 Task: Check the percentage active listings of carpet in the last 5 years.
Action: Mouse moved to (822, 188)
Screenshot: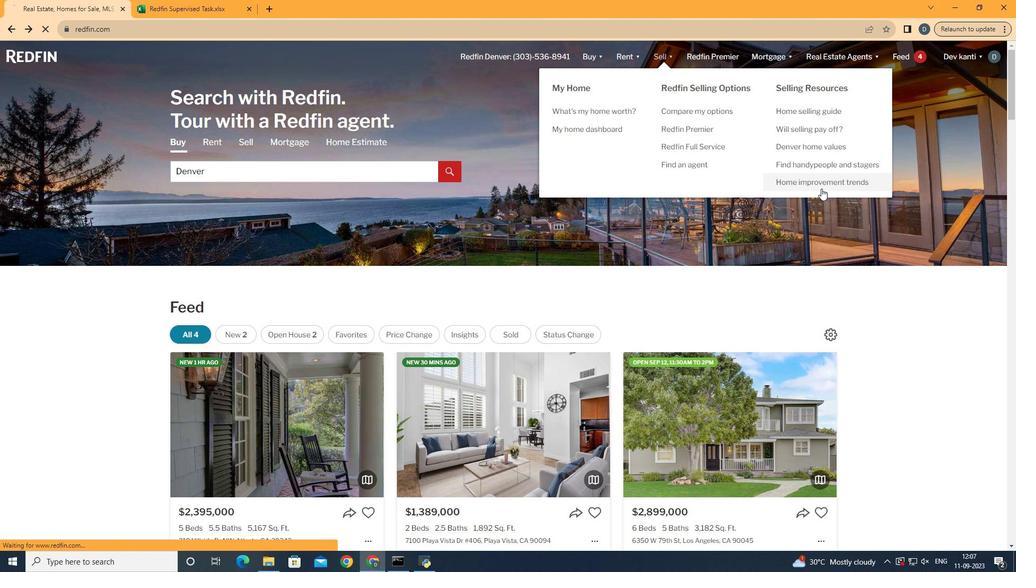 
Action: Mouse pressed left at (822, 188)
Screenshot: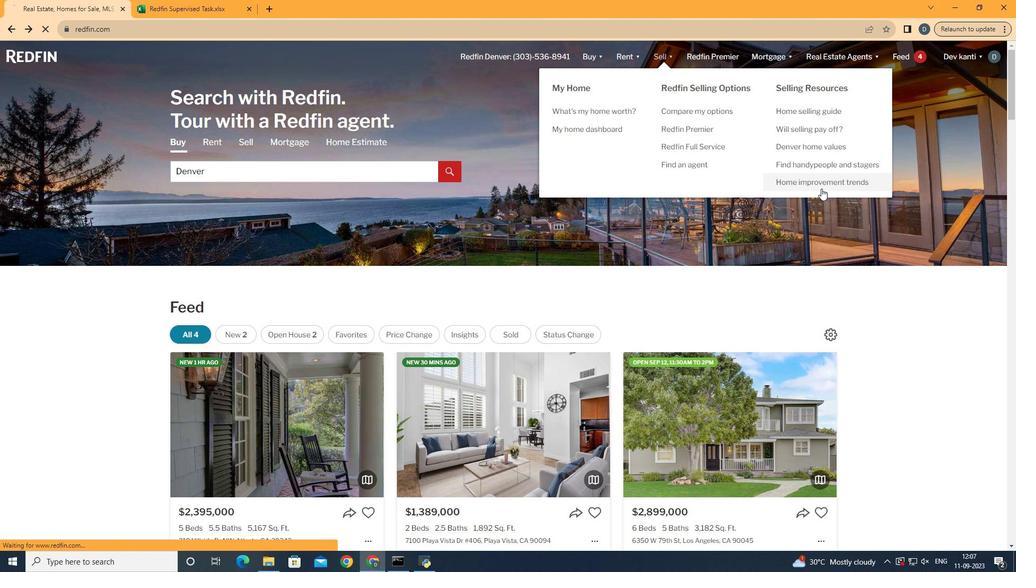 
Action: Mouse moved to (253, 204)
Screenshot: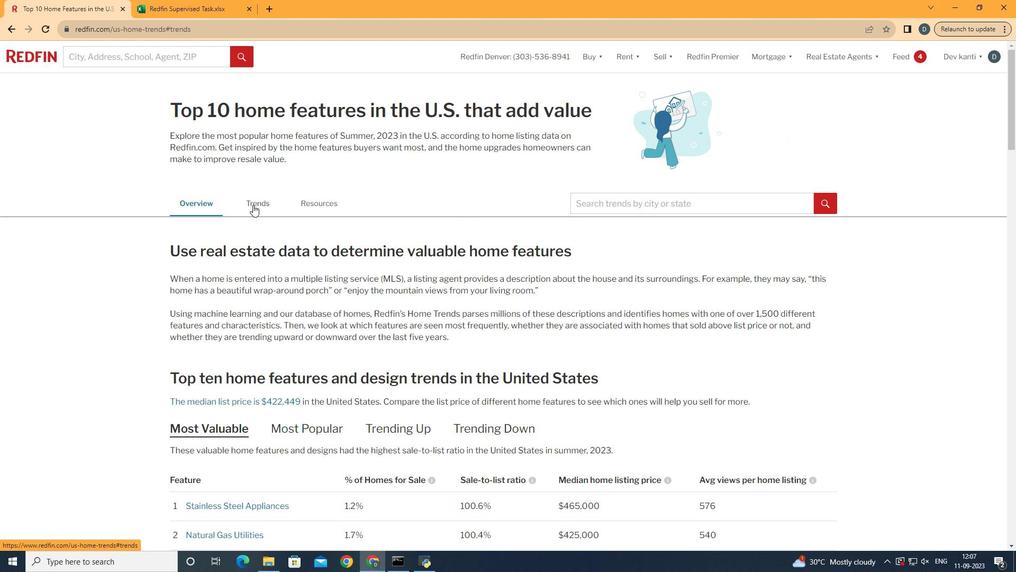 
Action: Mouse pressed left at (253, 204)
Screenshot: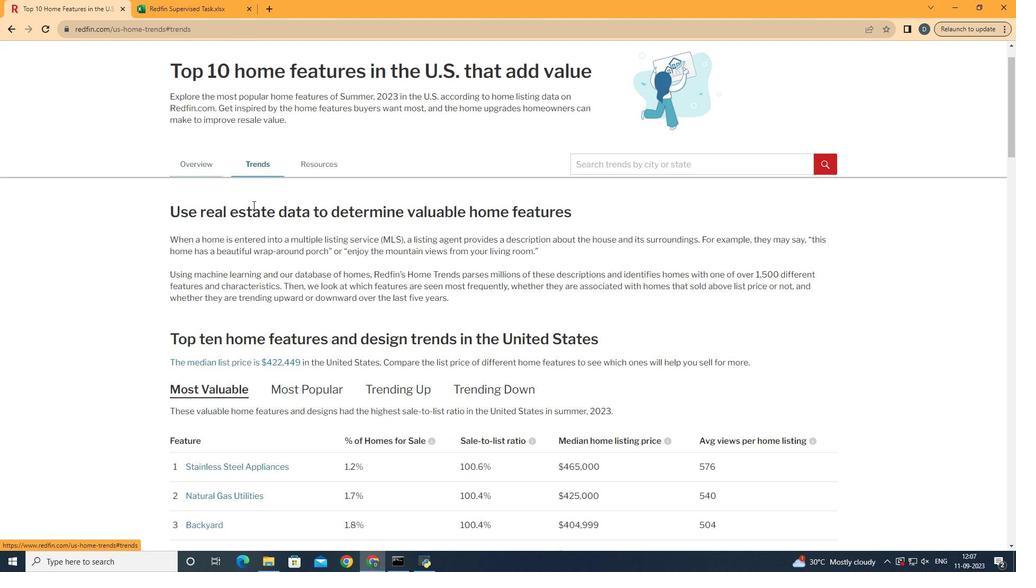 
Action: Mouse moved to (522, 308)
Screenshot: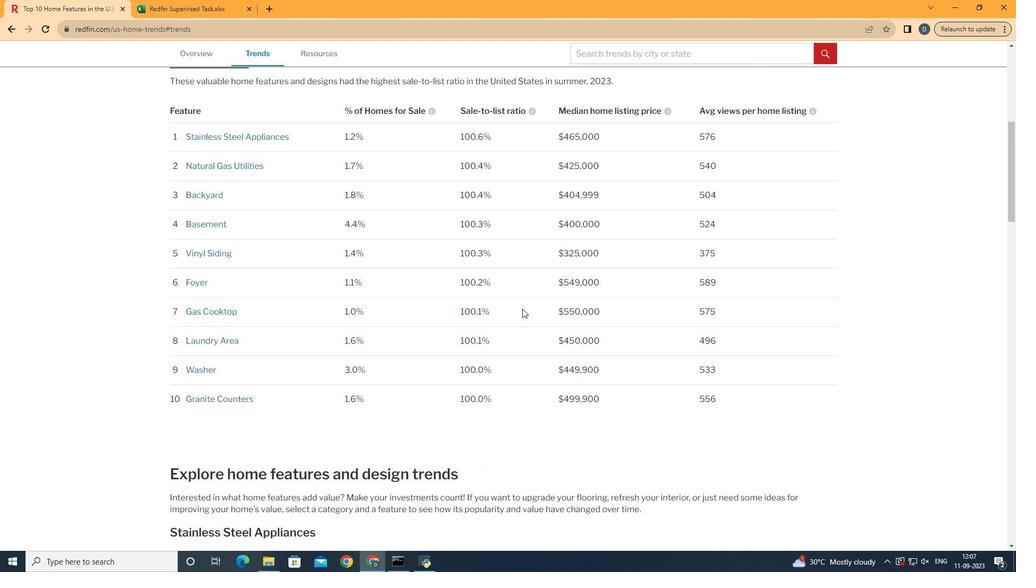 
Action: Mouse scrolled (522, 308) with delta (0, 0)
Screenshot: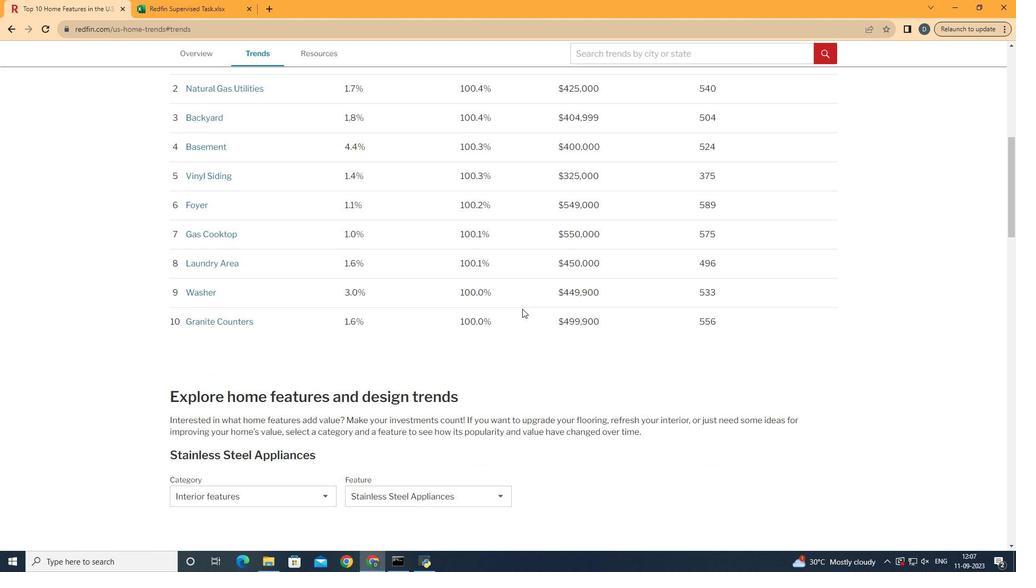
Action: Mouse scrolled (522, 308) with delta (0, 0)
Screenshot: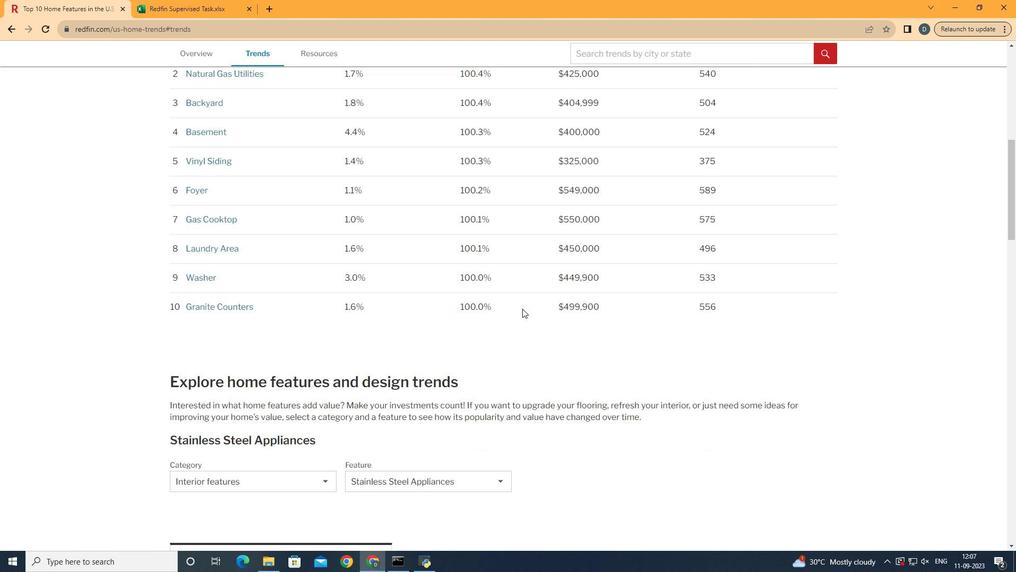 
Action: Mouse scrolled (522, 308) with delta (0, 0)
Screenshot: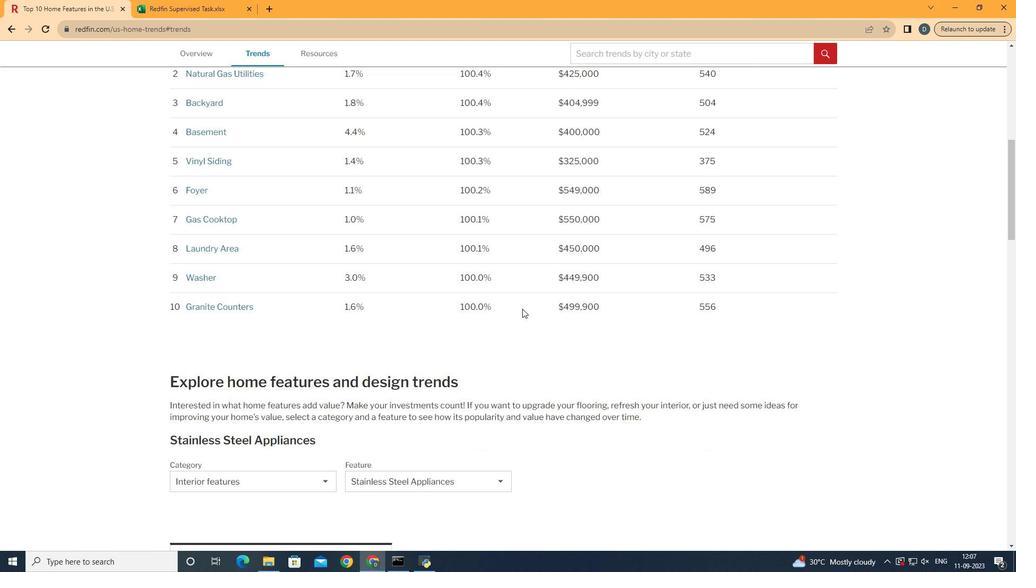
Action: Mouse scrolled (522, 308) with delta (0, 0)
Screenshot: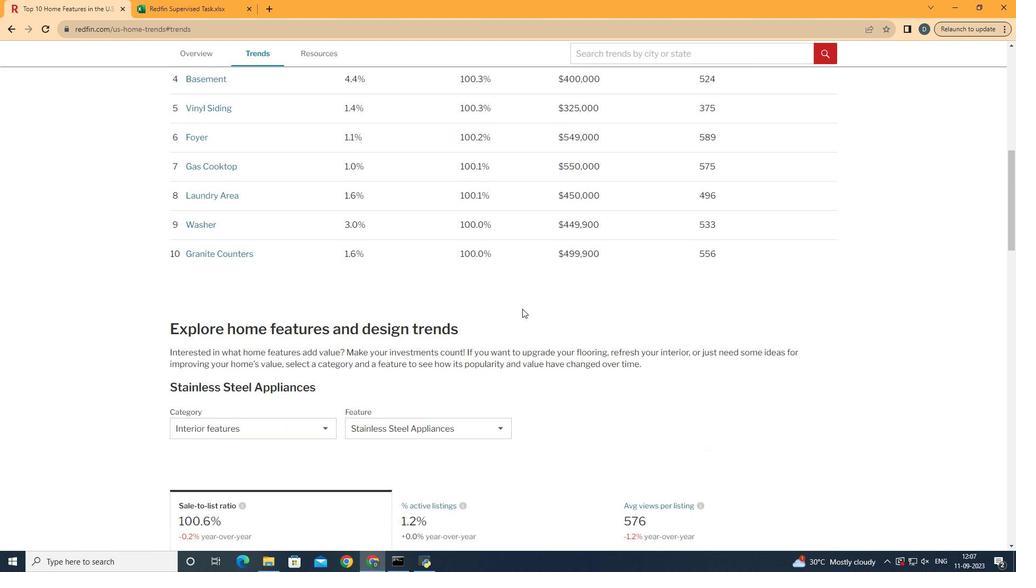 
Action: Mouse moved to (518, 319)
Screenshot: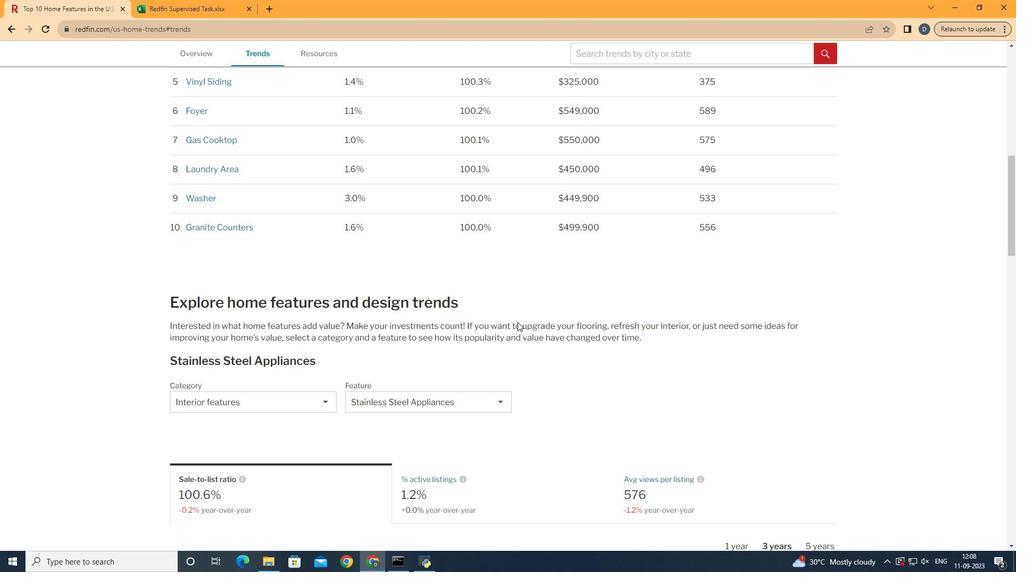 
Action: Mouse scrolled (518, 319) with delta (0, 0)
Screenshot: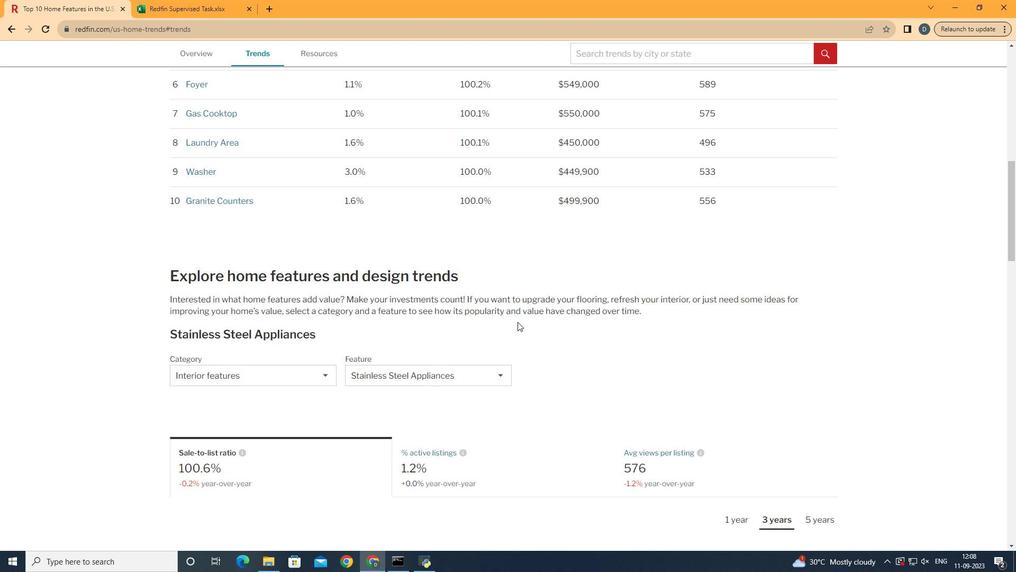 
Action: Mouse moved to (279, 373)
Screenshot: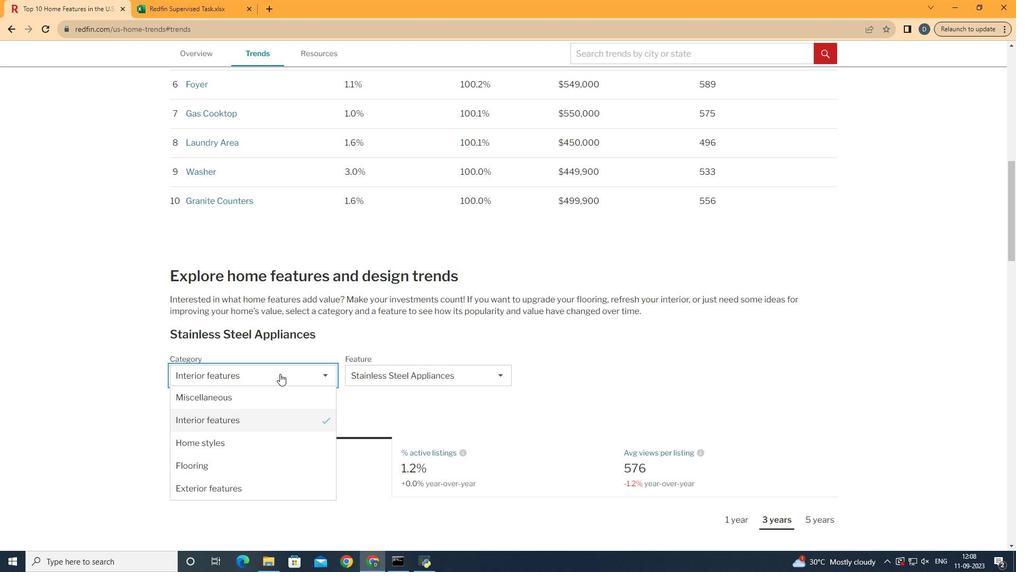 
Action: Mouse pressed left at (279, 373)
Screenshot: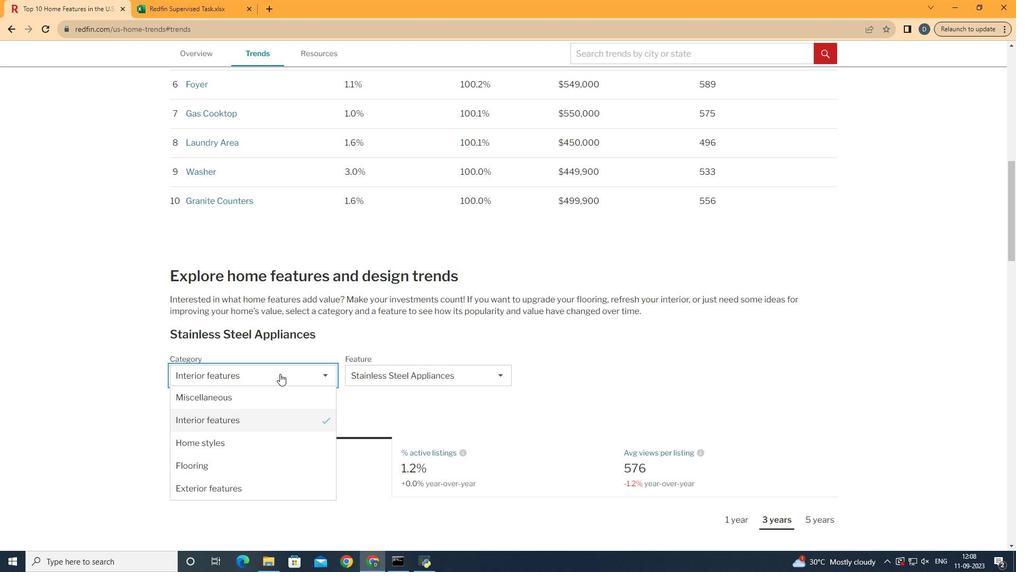 
Action: Mouse moved to (277, 428)
Screenshot: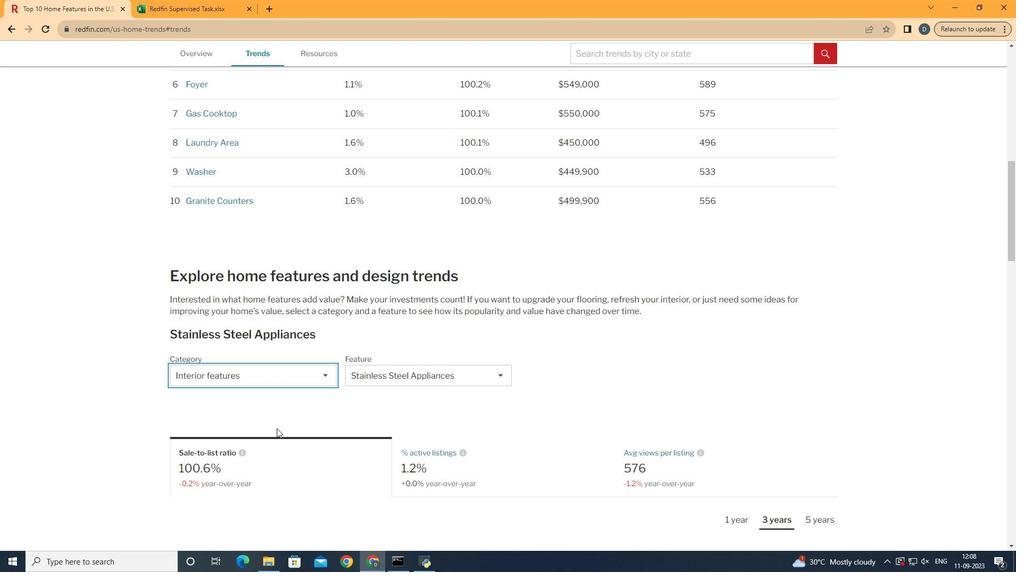 
Action: Mouse pressed left at (277, 428)
Screenshot: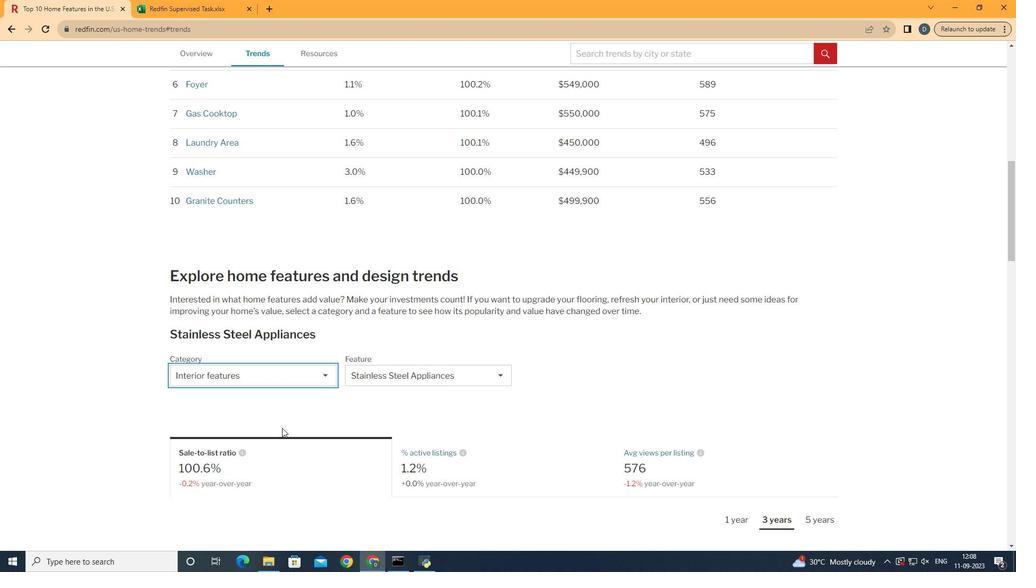 
Action: Mouse moved to (399, 389)
Screenshot: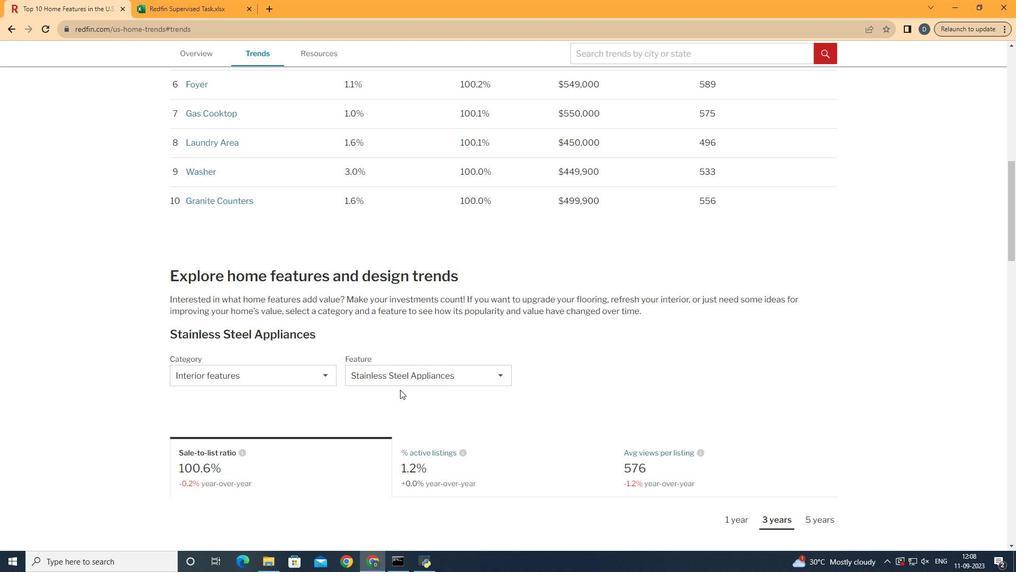 
Action: Mouse pressed left at (399, 389)
Screenshot: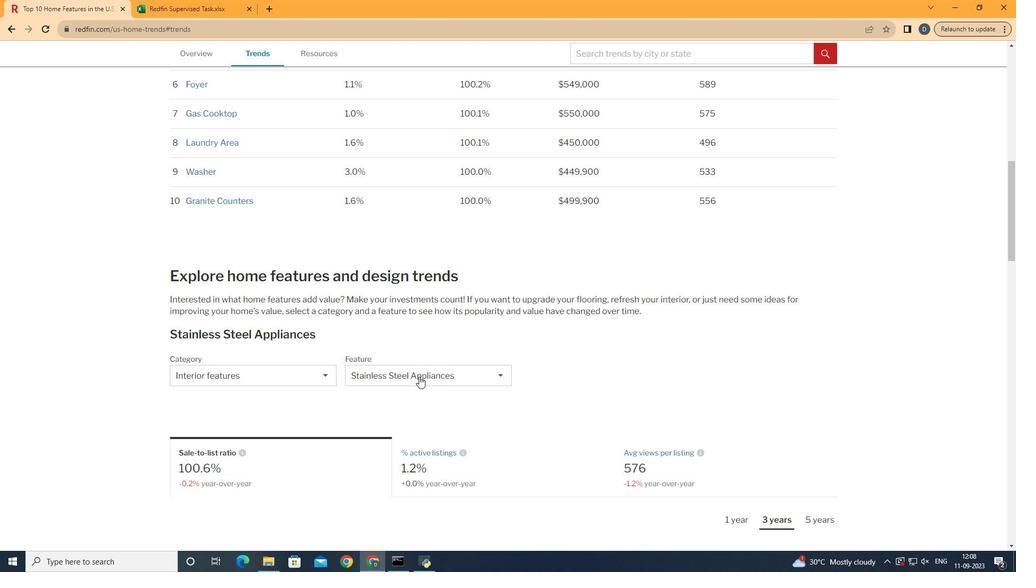 
Action: Mouse moved to (419, 376)
Screenshot: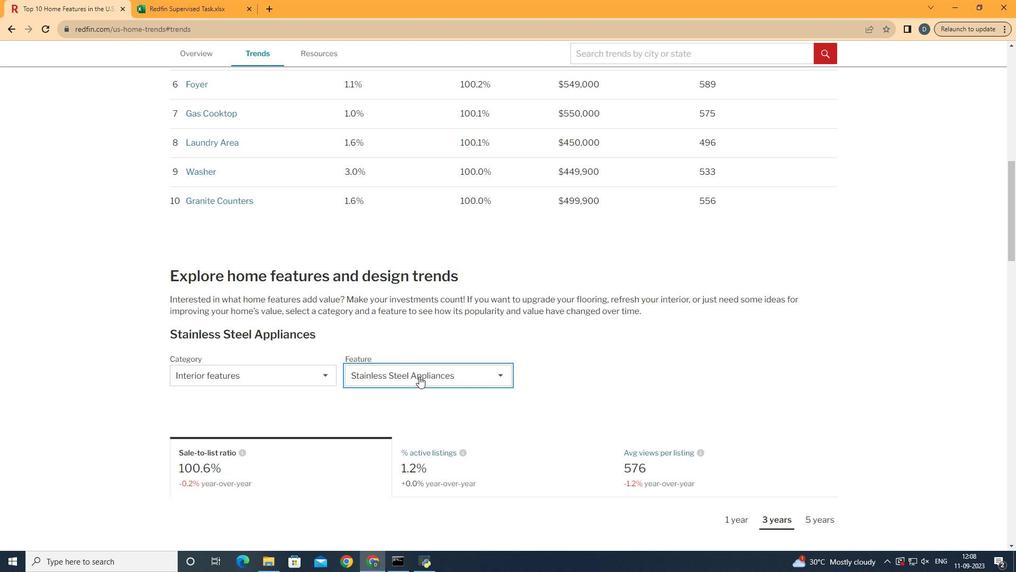 
Action: Mouse pressed left at (419, 376)
Screenshot: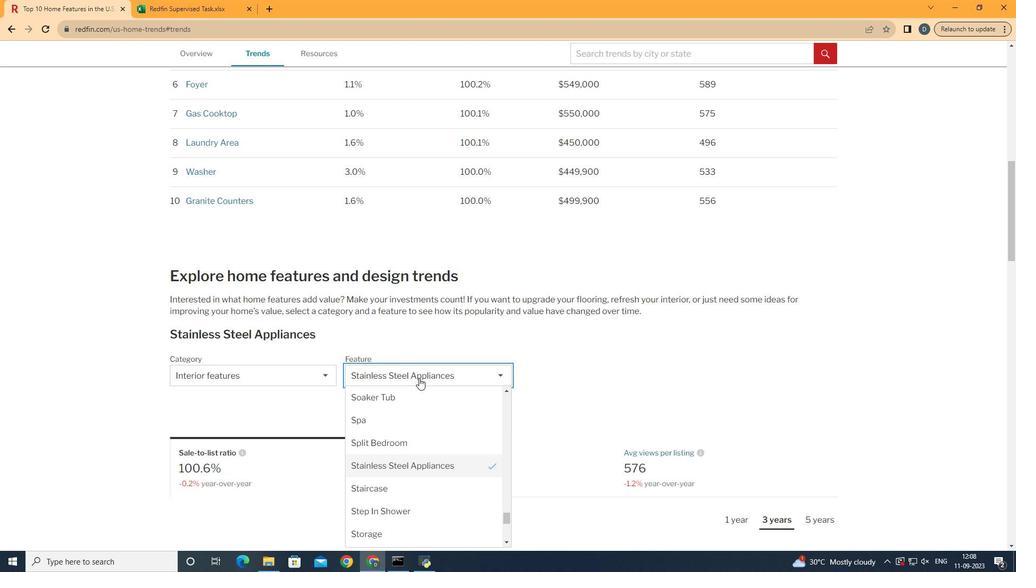 
Action: Mouse moved to (416, 432)
Screenshot: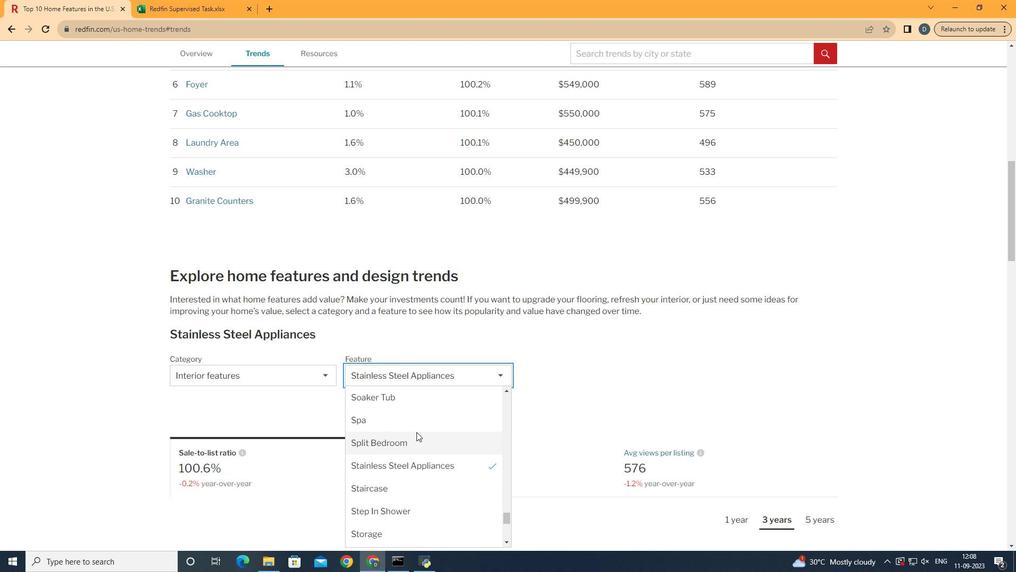 
Action: Mouse scrolled (416, 432) with delta (0, 0)
Screenshot: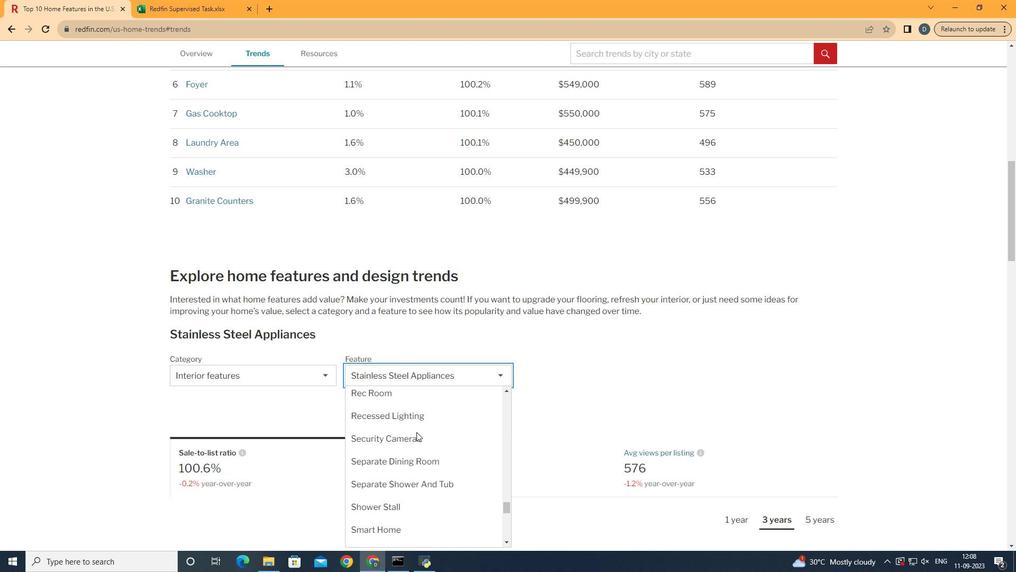 
Action: Mouse scrolled (416, 432) with delta (0, 0)
Screenshot: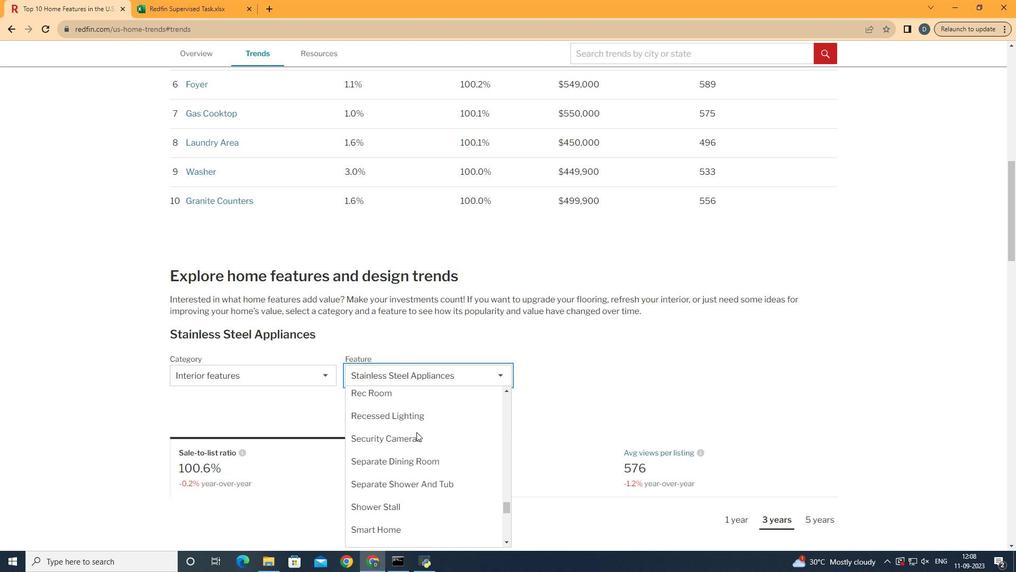
Action: Mouse scrolled (416, 432) with delta (0, 0)
Screenshot: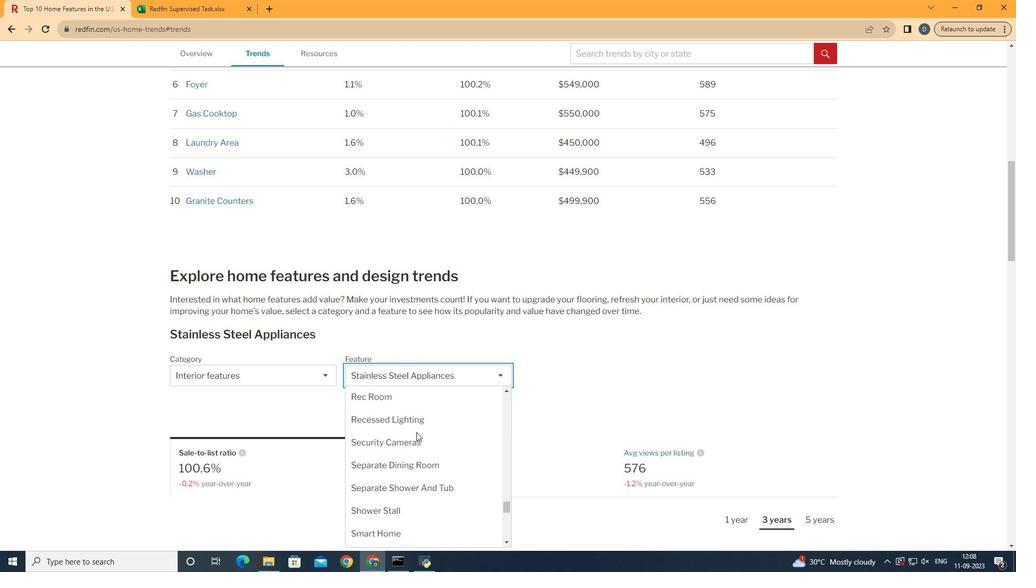 
Action: Mouse scrolled (416, 432) with delta (0, 0)
Screenshot: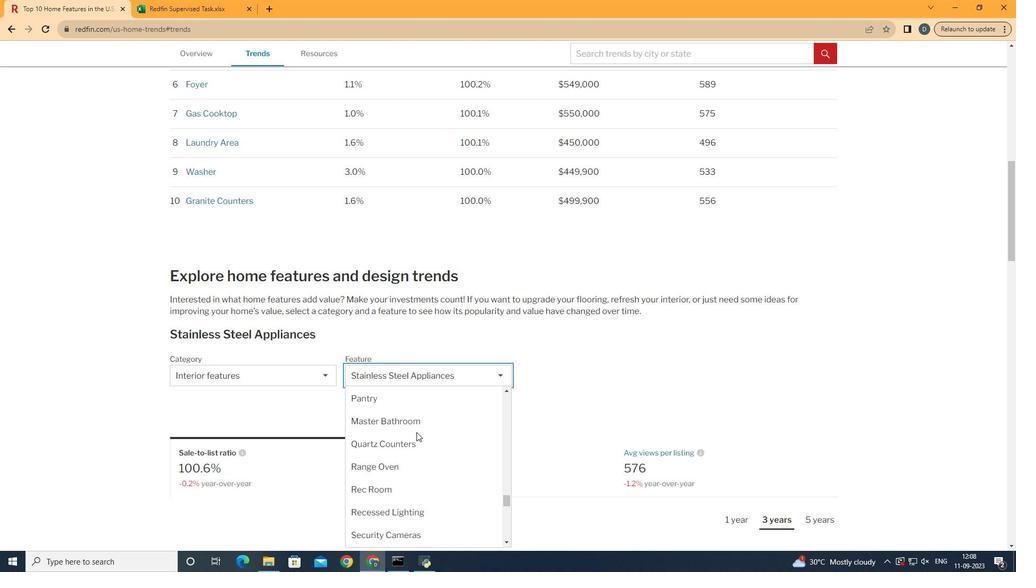 
Action: Mouse scrolled (416, 432) with delta (0, 0)
Screenshot: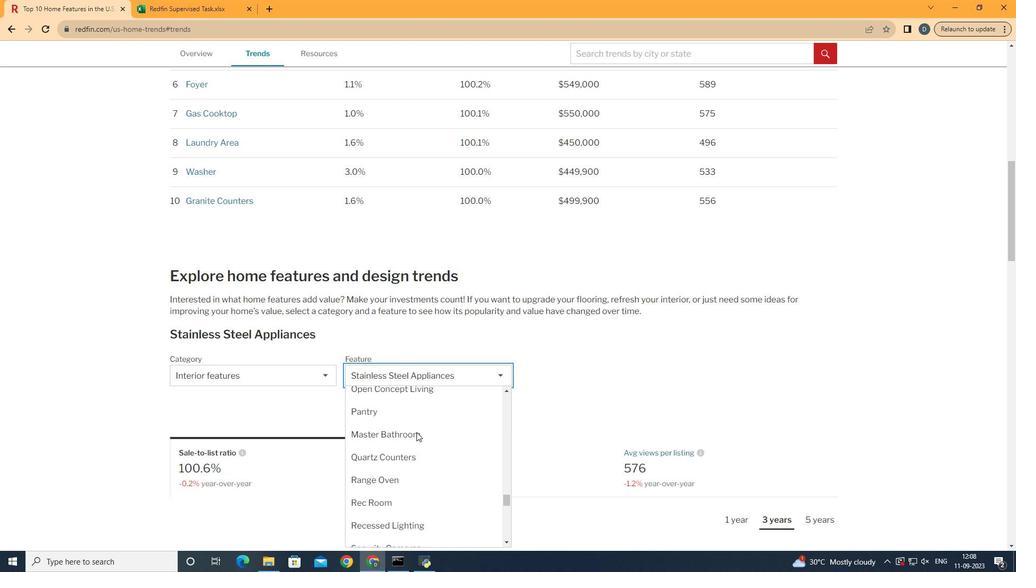 
Action: Mouse scrolled (416, 432) with delta (0, 0)
Screenshot: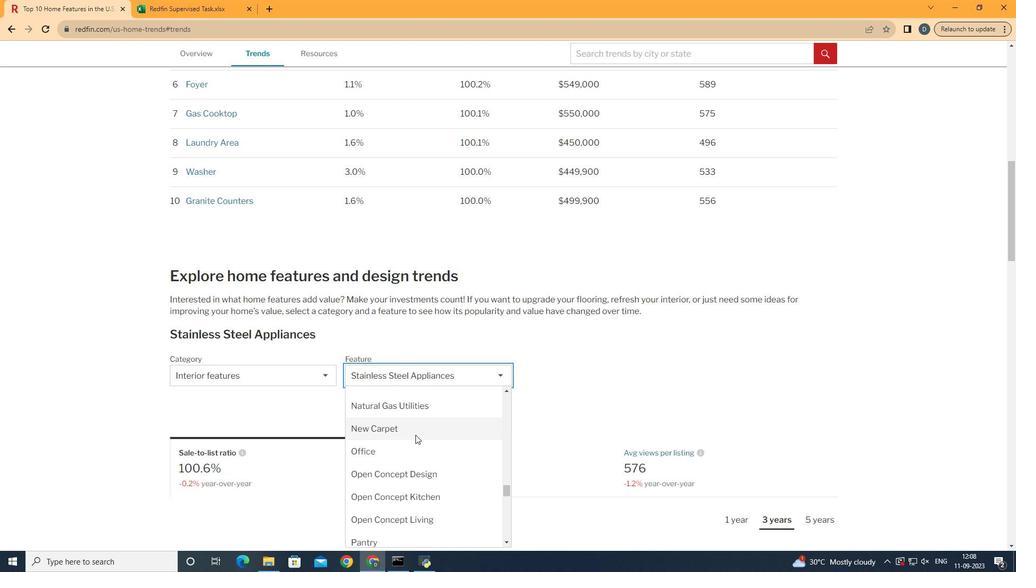 
Action: Mouse scrolled (416, 432) with delta (0, 0)
Screenshot: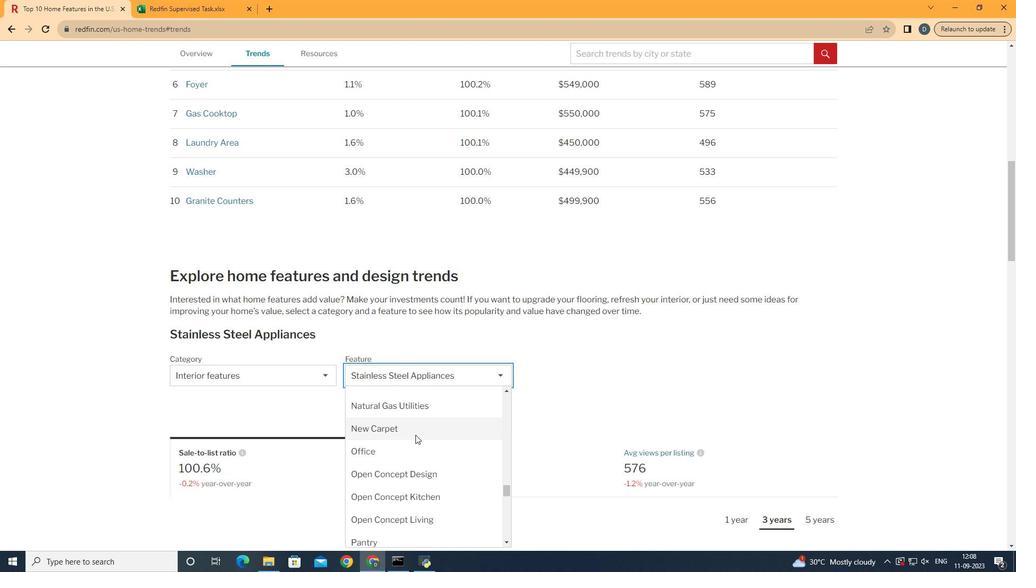 
Action: Mouse scrolled (416, 432) with delta (0, 0)
Screenshot: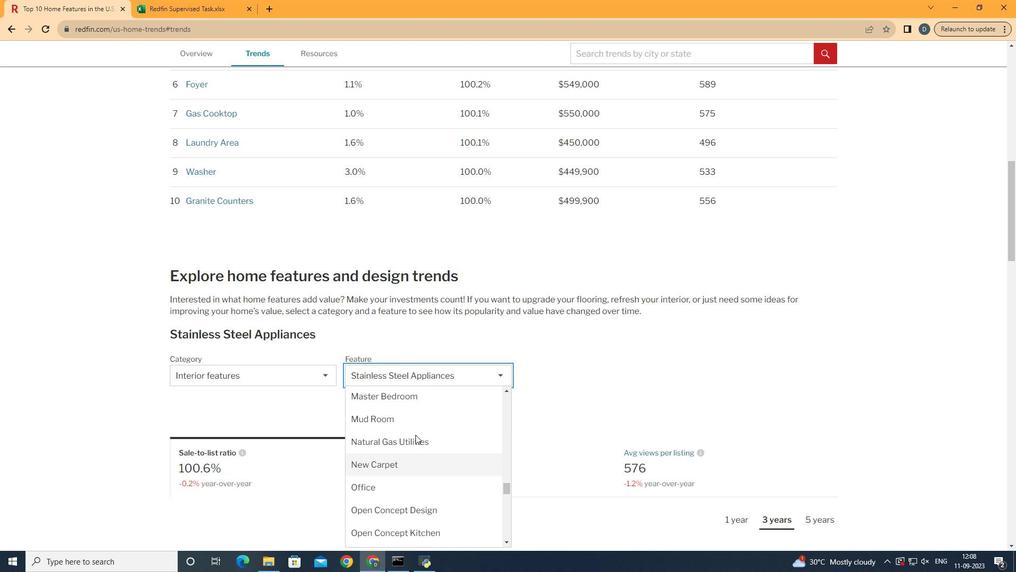 
Action: Mouse moved to (415, 434)
Screenshot: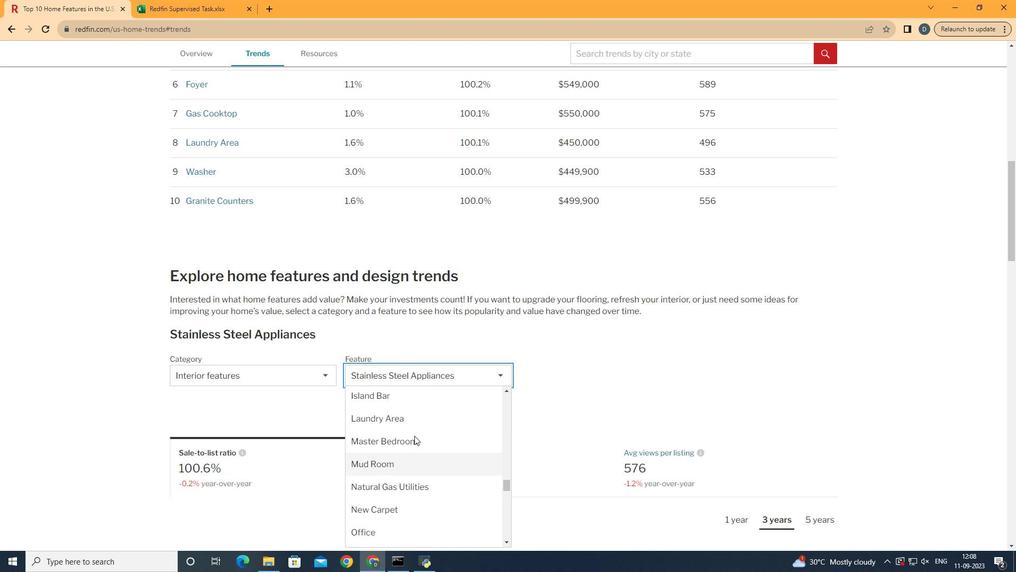 
Action: Mouse scrolled (415, 435) with delta (0, 0)
Screenshot: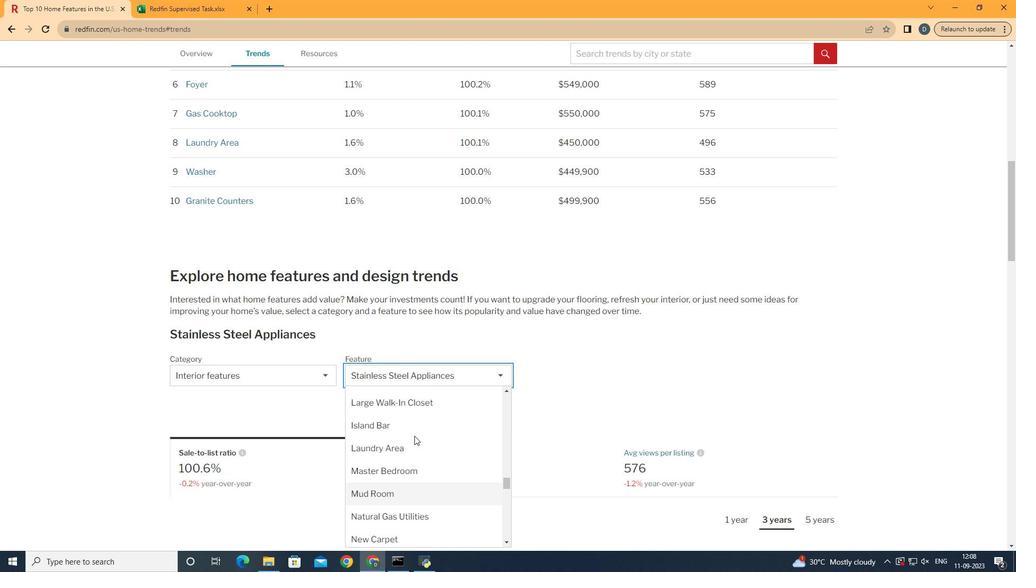 
Action: Mouse scrolled (415, 435) with delta (0, 0)
Screenshot: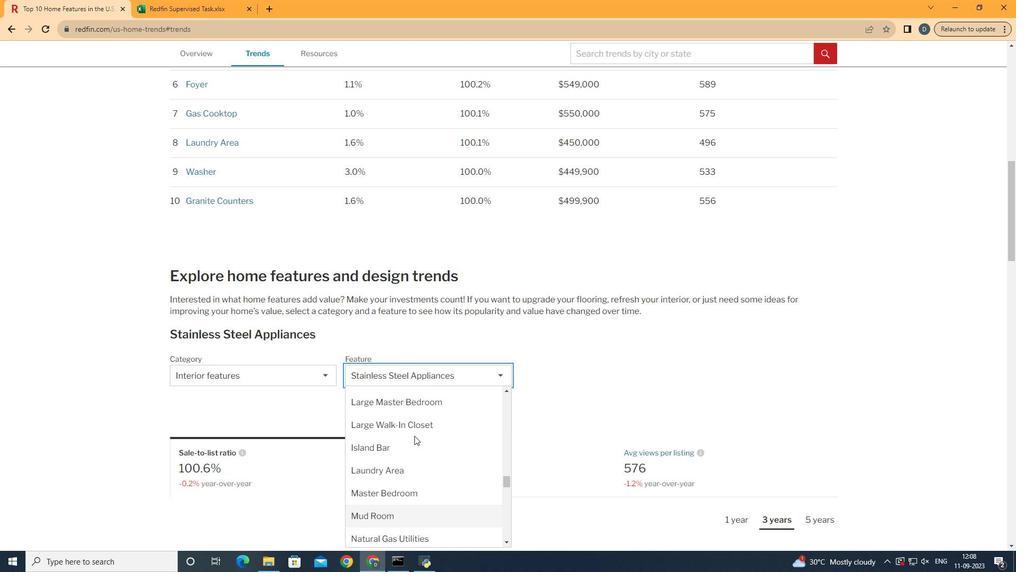 
Action: Mouse moved to (414, 435)
Screenshot: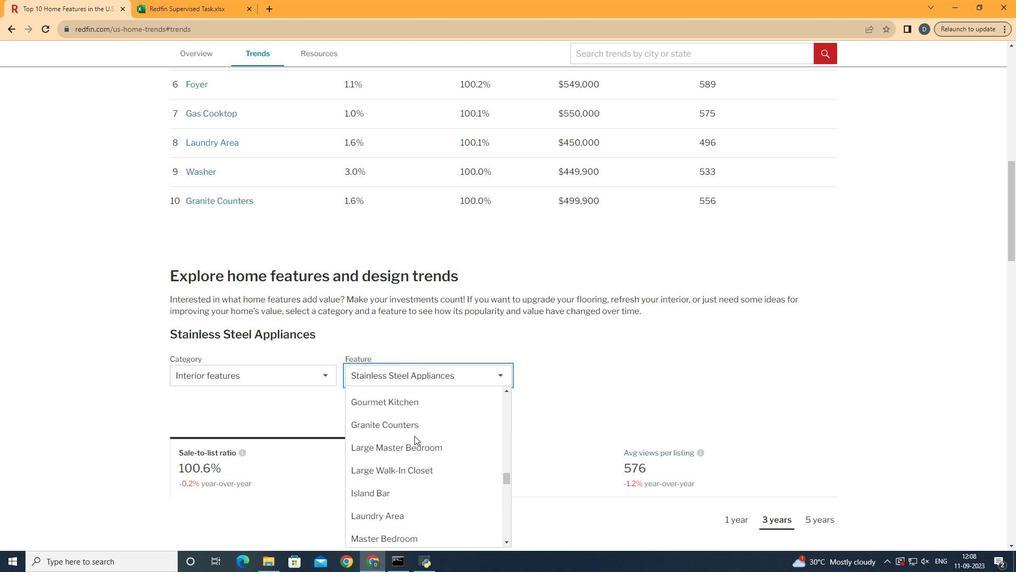 
Action: Mouse scrolled (414, 436) with delta (0, 0)
Screenshot: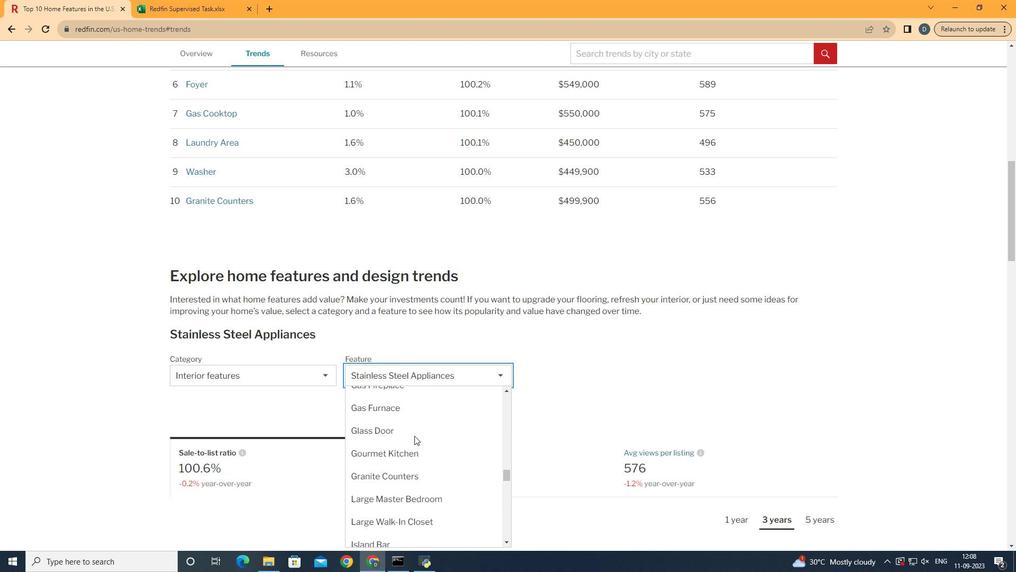 
Action: Mouse scrolled (414, 436) with delta (0, 0)
Screenshot: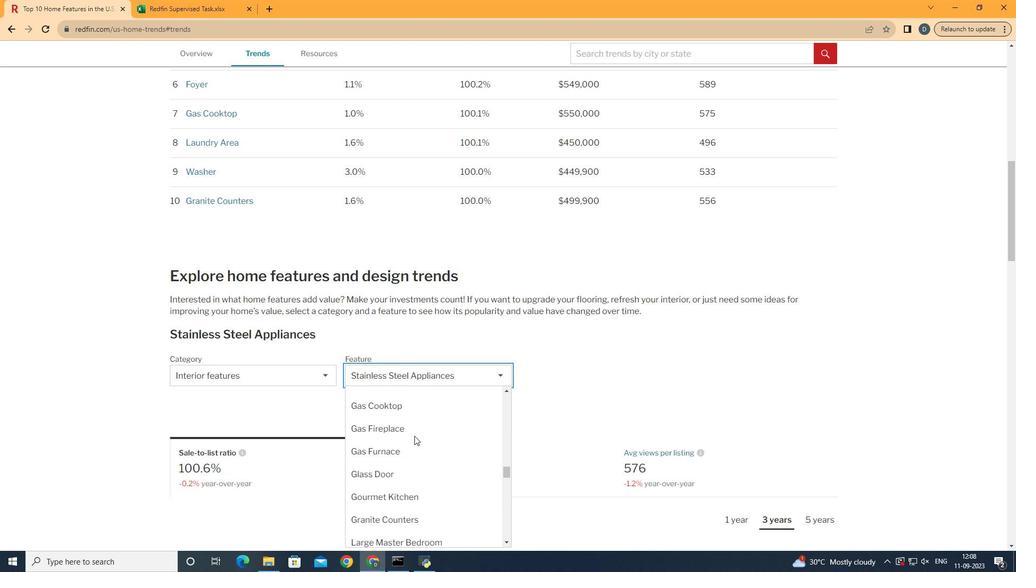
Action: Mouse scrolled (414, 436) with delta (0, 0)
Screenshot: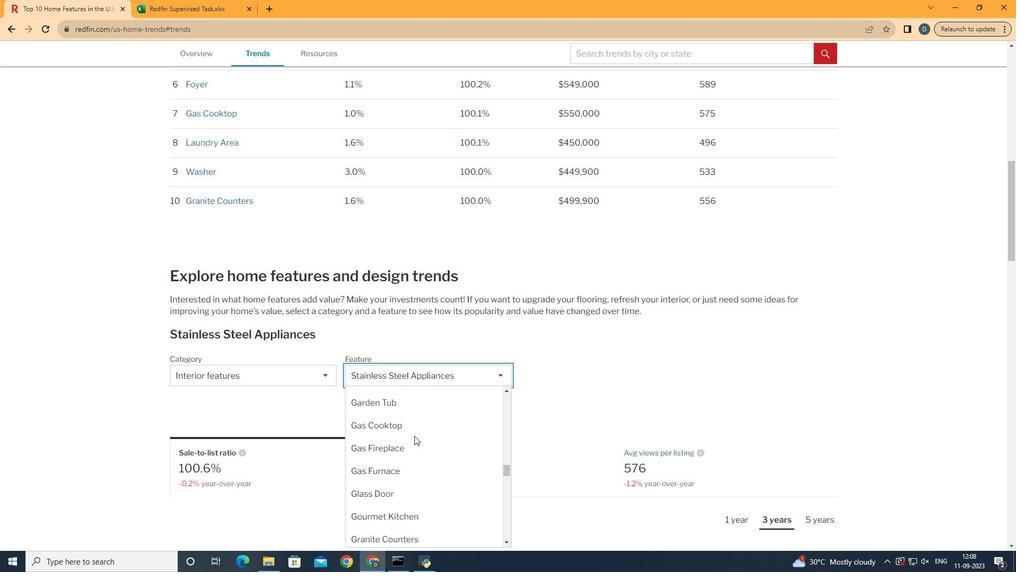 
Action: Mouse moved to (411, 442)
Screenshot: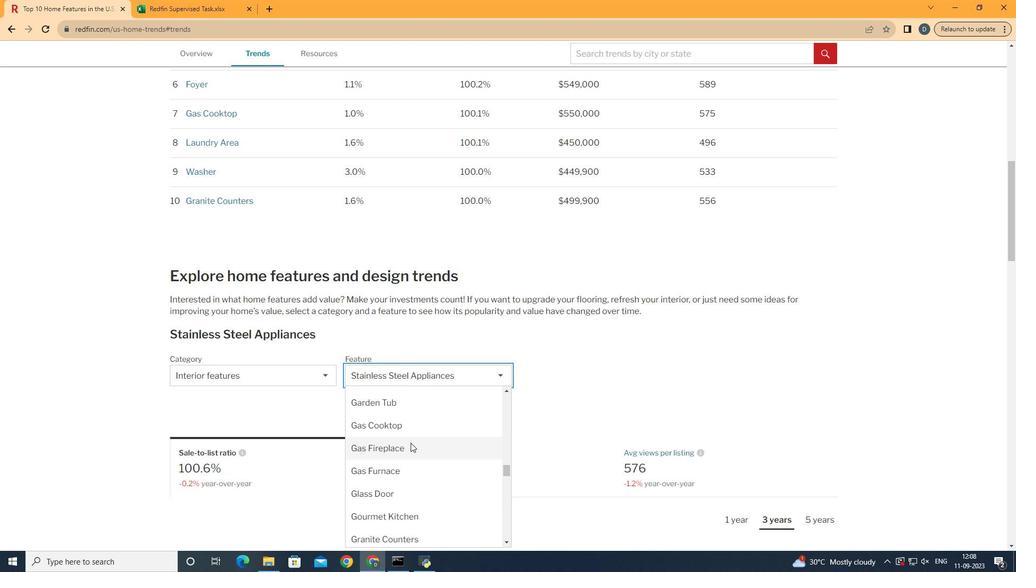 
Action: Mouse scrolled (411, 443) with delta (0, 0)
Screenshot: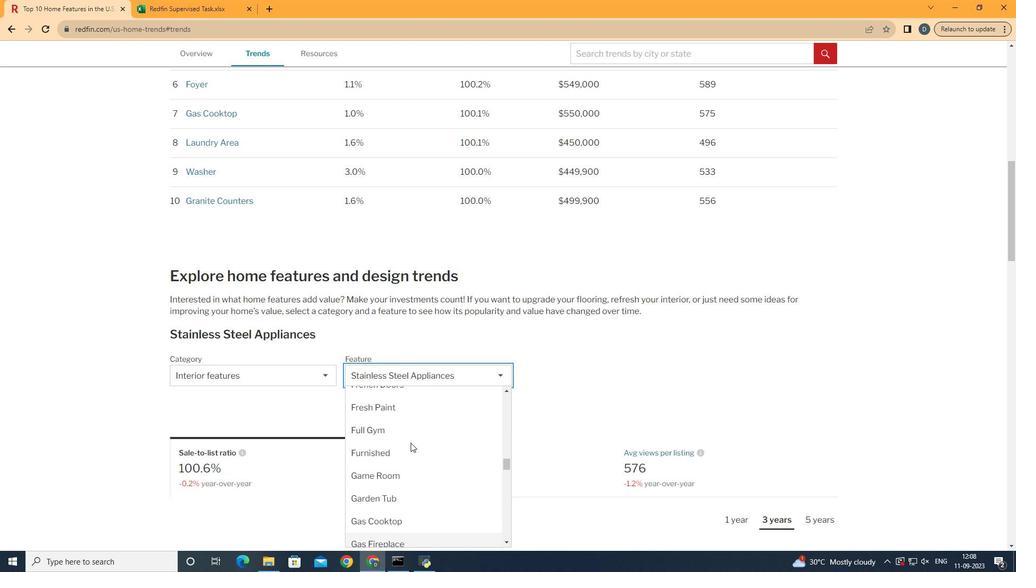 
Action: Mouse scrolled (411, 443) with delta (0, 0)
Screenshot: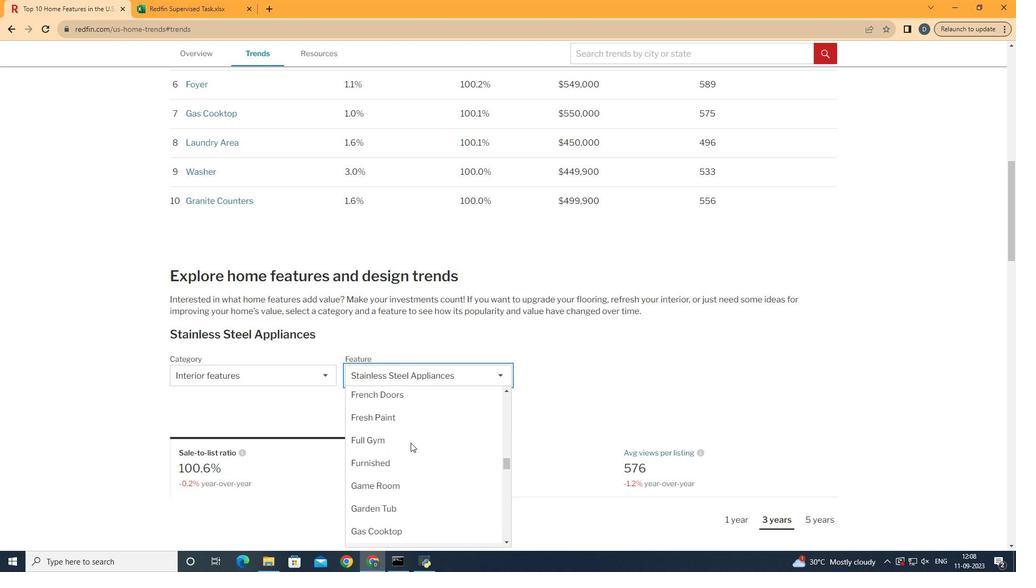 
Action: Mouse scrolled (411, 443) with delta (0, 0)
Screenshot: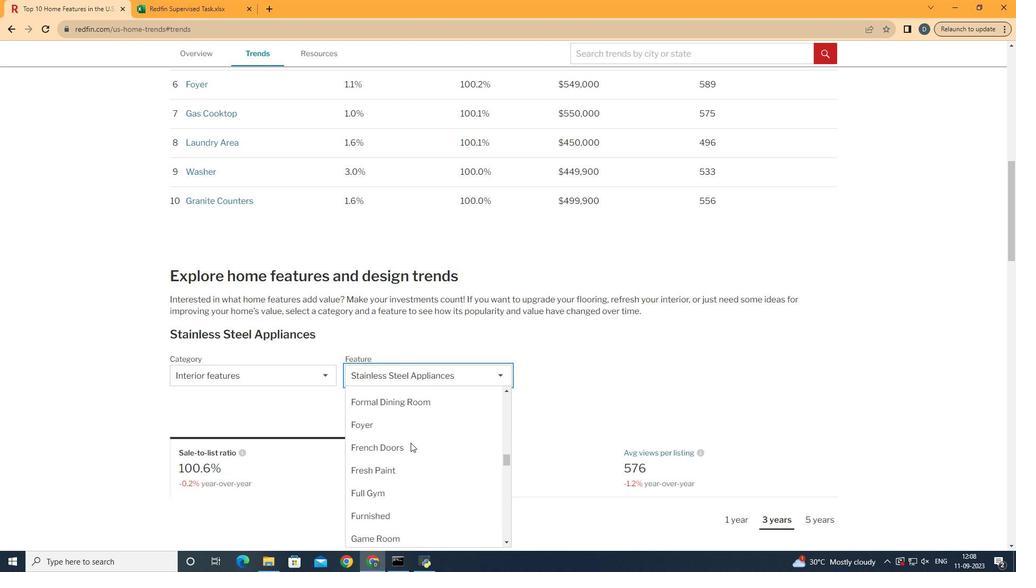 
Action: Mouse moved to (410, 443)
Screenshot: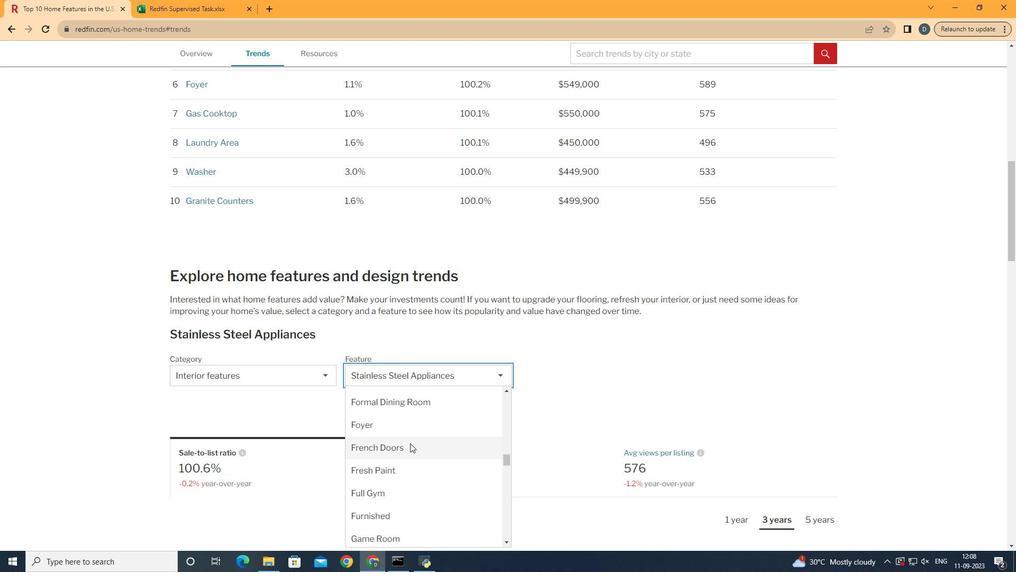 
Action: Mouse scrolled (410, 443) with delta (0, 0)
Screenshot: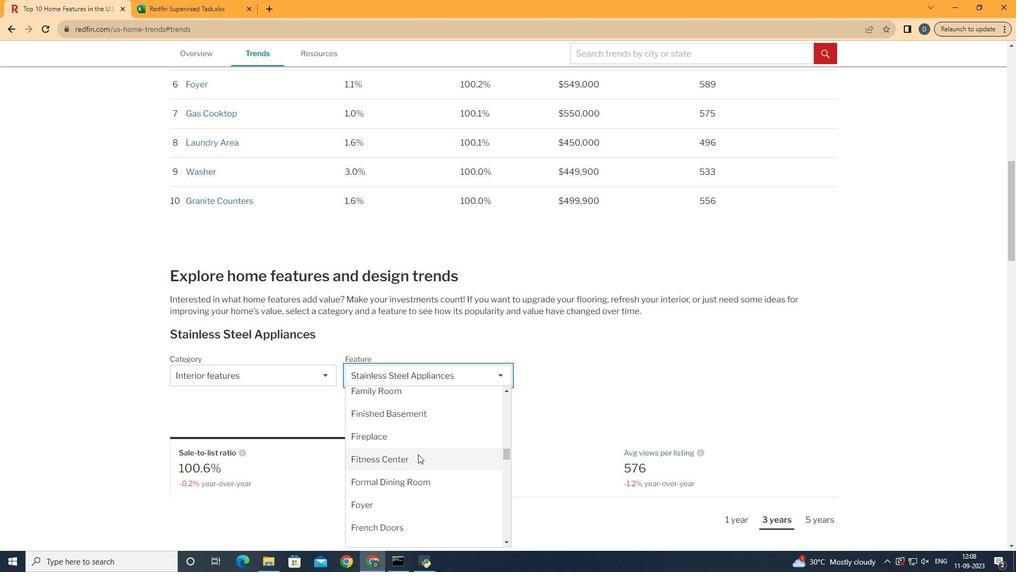 
Action: Mouse scrolled (410, 443) with delta (0, 0)
Screenshot: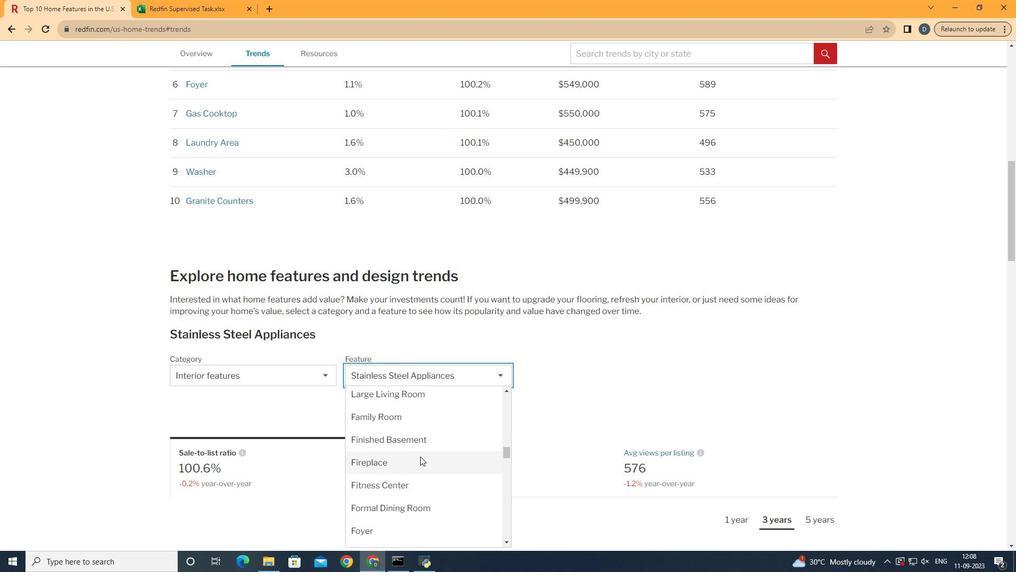 
Action: Mouse moved to (420, 456)
Screenshot: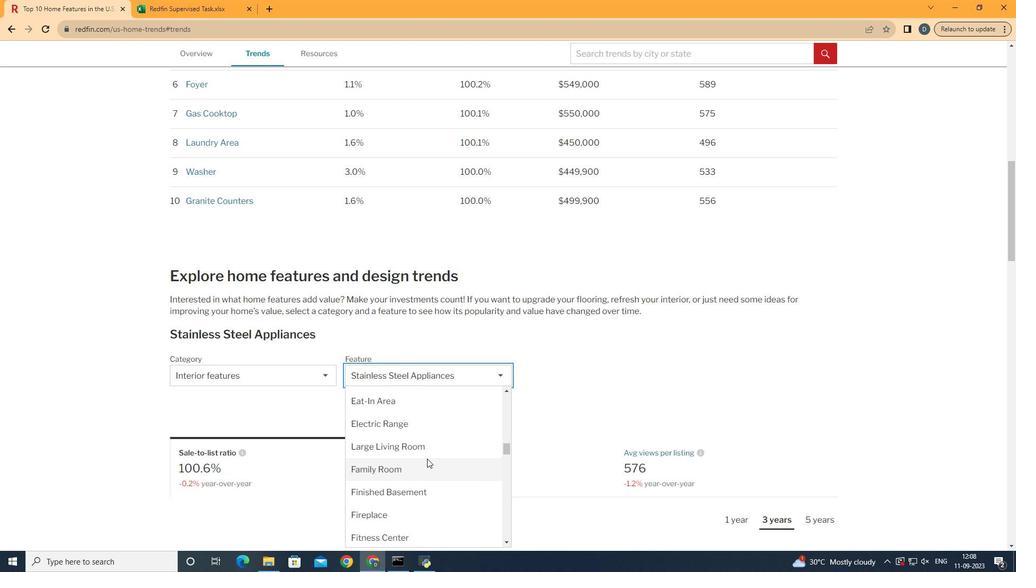 
Action: Mouse scrolled (420, 457) with delta (0, 0)
Screenshot: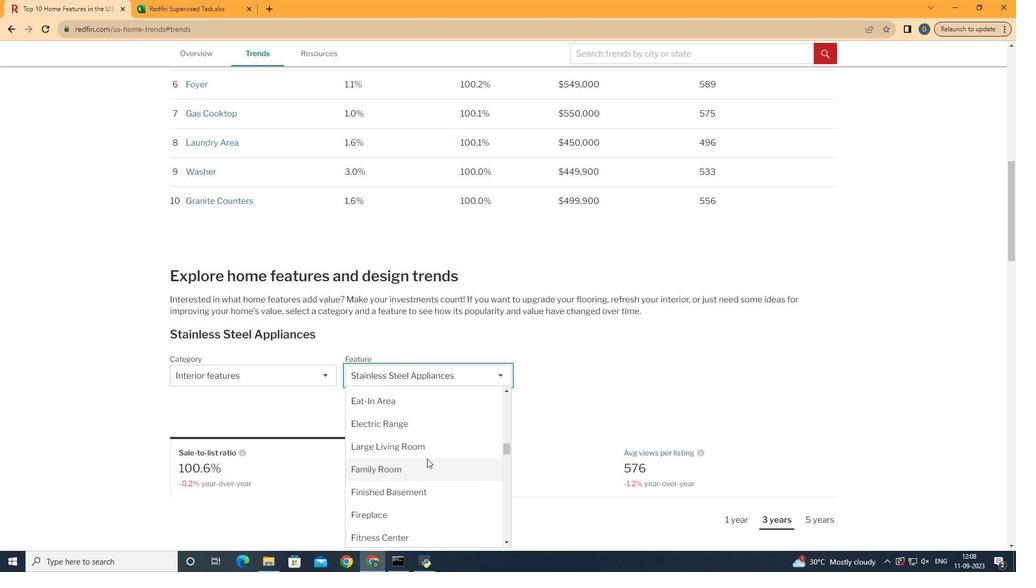 
Action: Mouse moved to (427, 458)
Screenshot: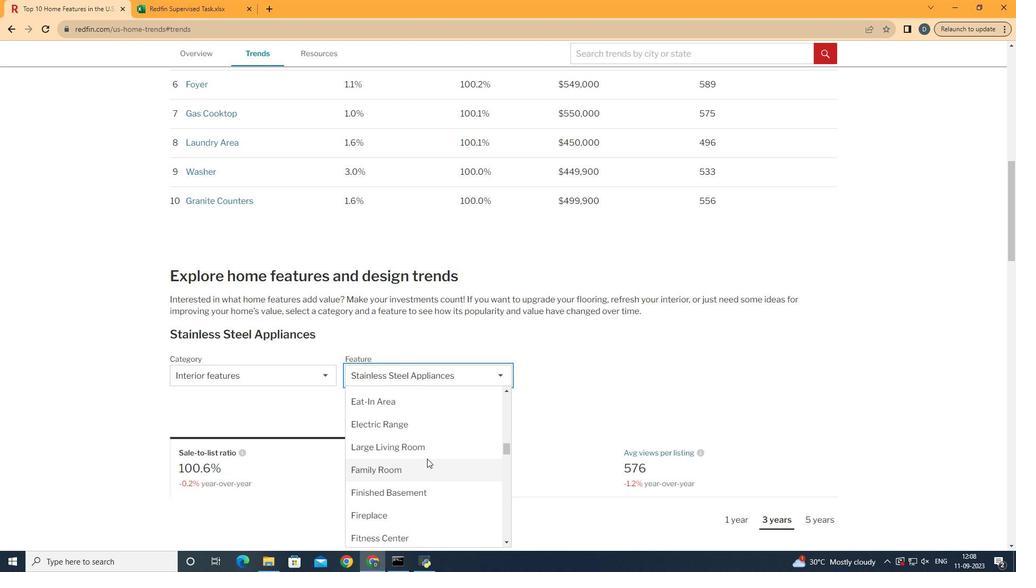 
Action: Mouse scrolled (427, 459) with delta (0, 0)
Screenshot: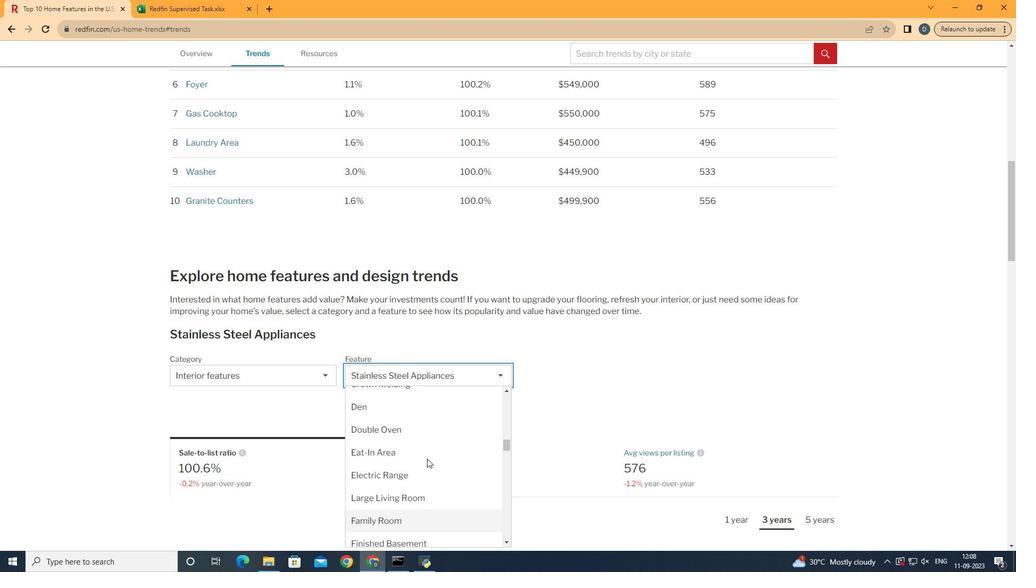 
Action: Mouse scrolled (427, 459) with delta (0, 0)
Screenshot: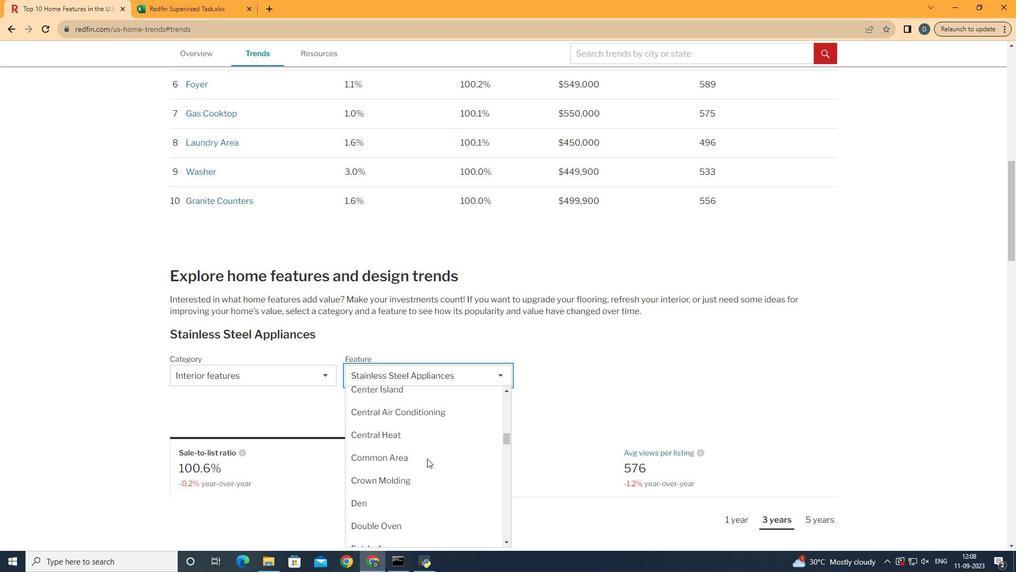 
Action: Mouse scrolled (427, 459) with delta (0, 0)
Screenshot: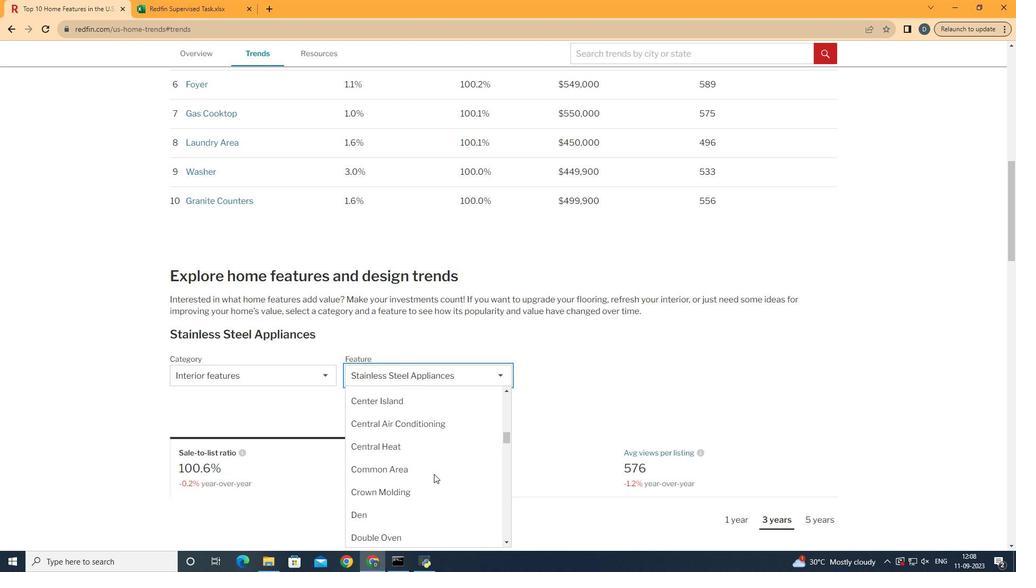 
Action: Mouse moved to (435, 474)
Screenshot: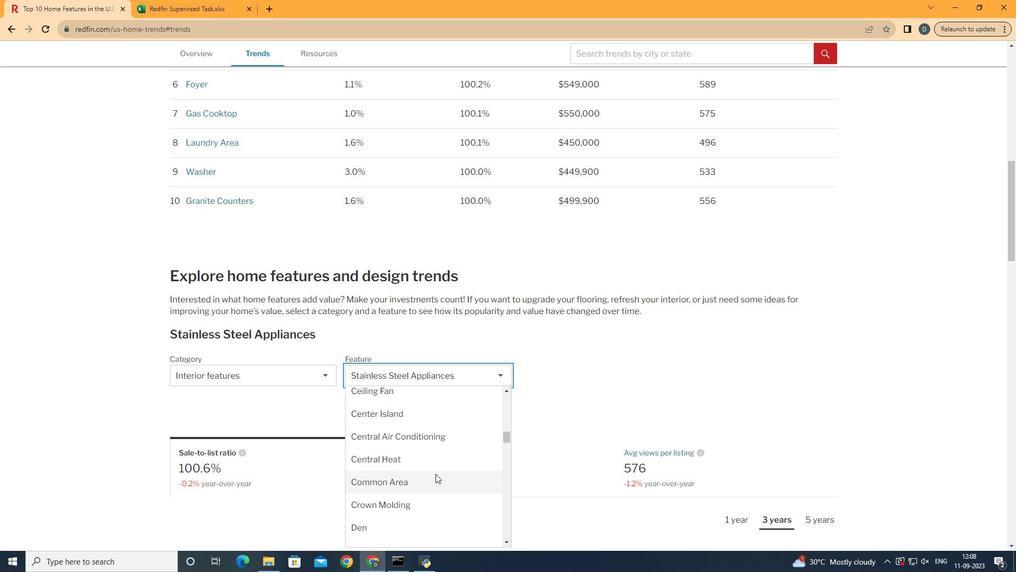 
Action: Mouse scrolled (435, 474) with delta (0, 0)
Screenshot: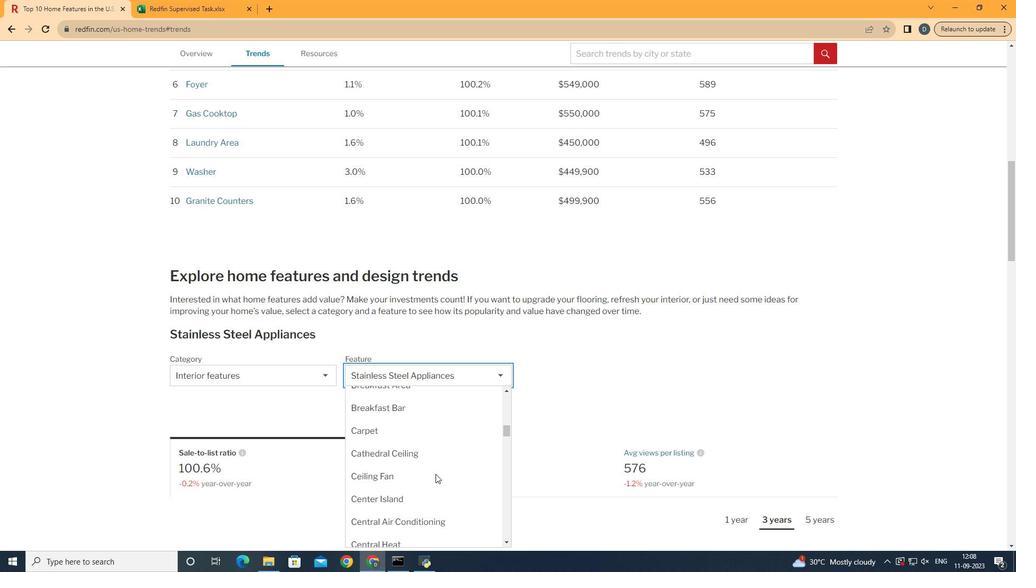
Action: Mouse scrolled (435, 474) with delta (0, 0)
Screenshot: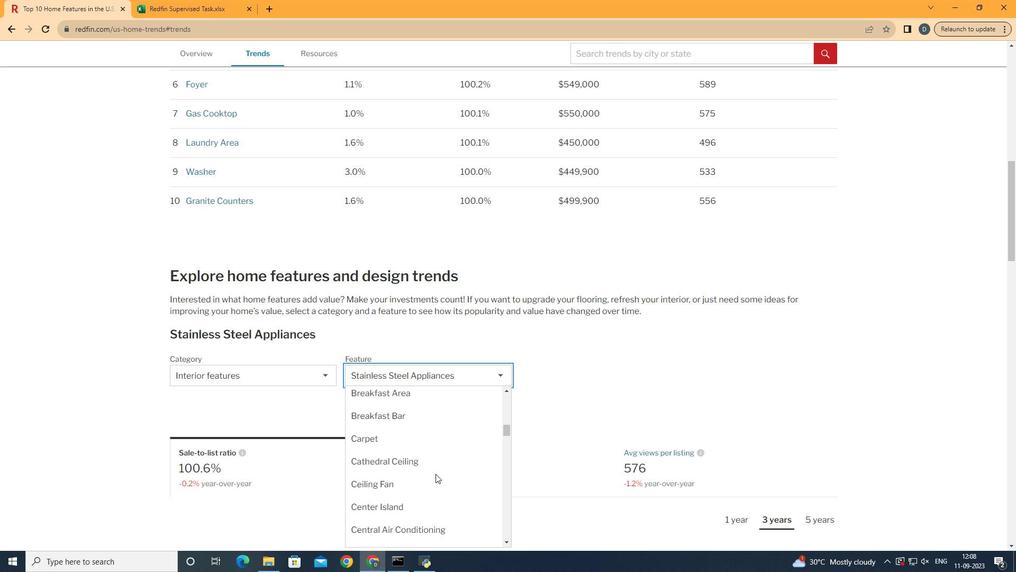 
Action: Mouse moved to (452, 443)
Screenshot: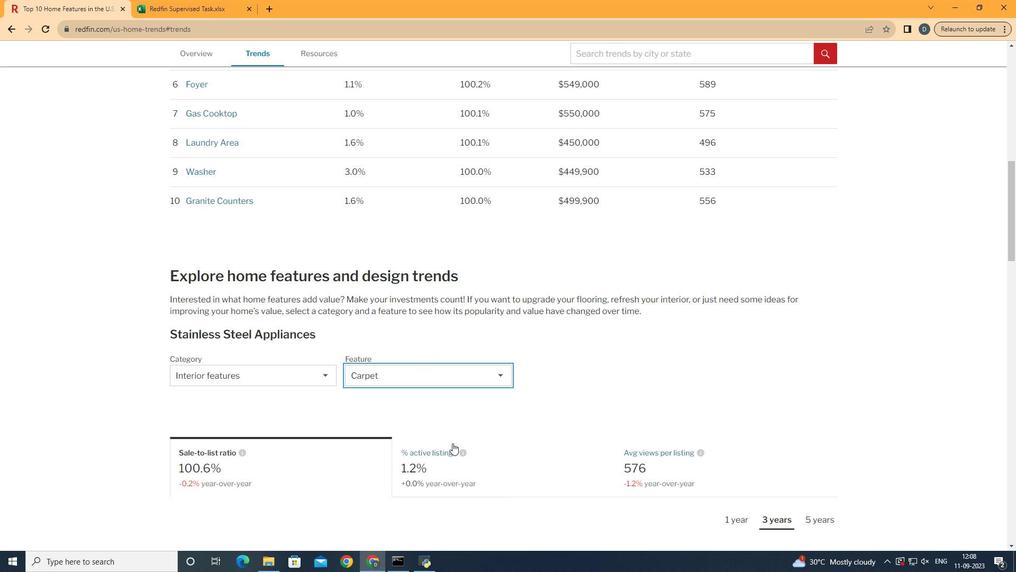 
Action: Mouse pressed left at (452, 443)
Screenshot: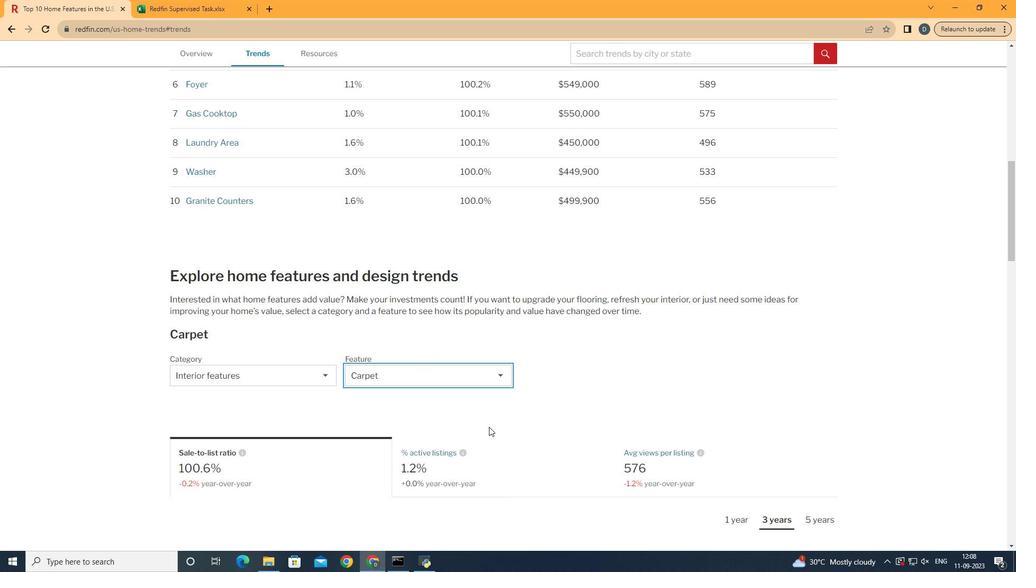 
Action: Mouse moved to (638, 380)
Screenshot: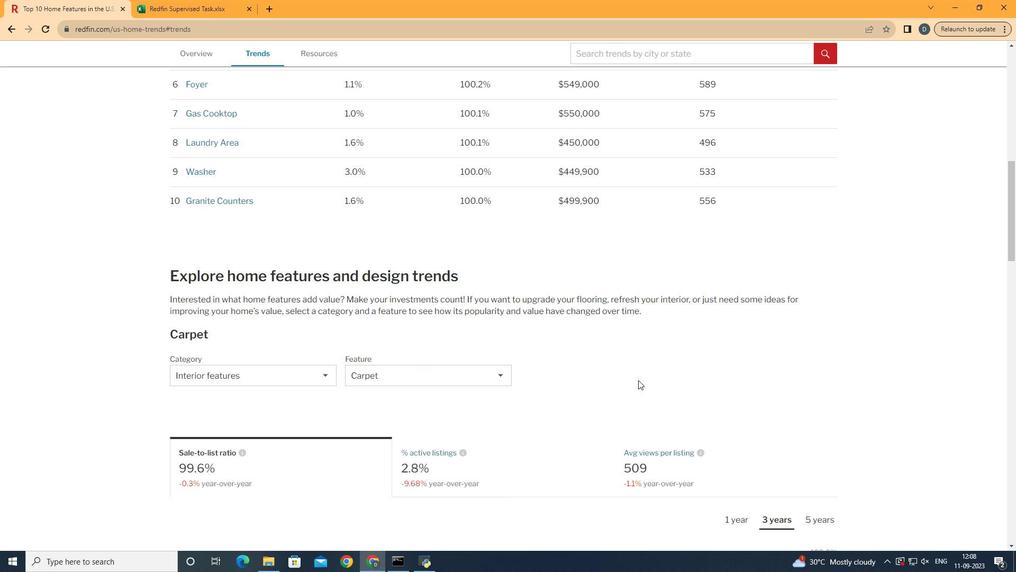 
Action: Mouse pressed left at (638, 380)
Screenshot: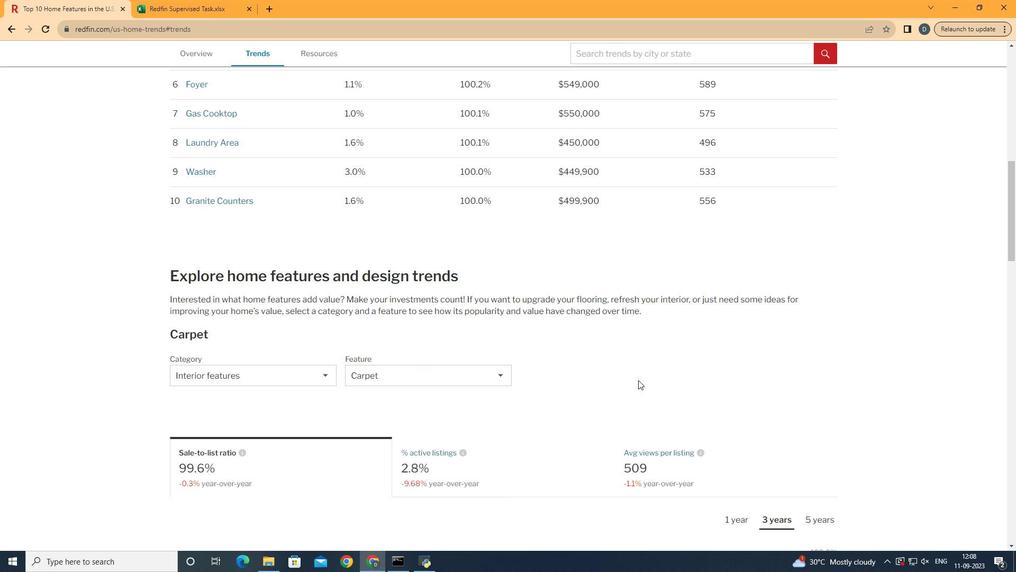 
Action: Mouse scrolled (638, 379) with delta (0, 0)
Screenshot: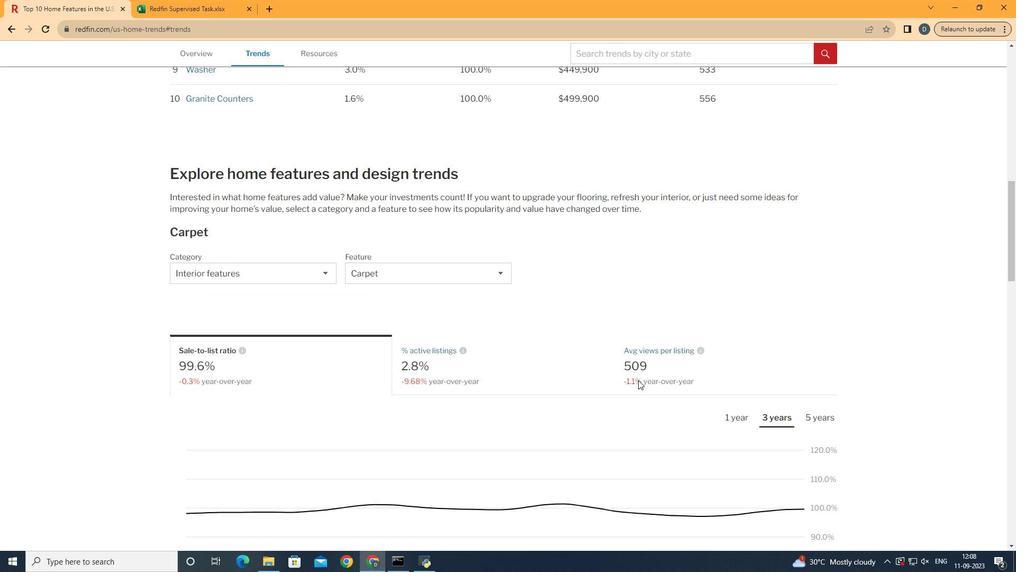 
Action: Mouse scrolled (638, 379) with delta (0, 0)
Screenshot: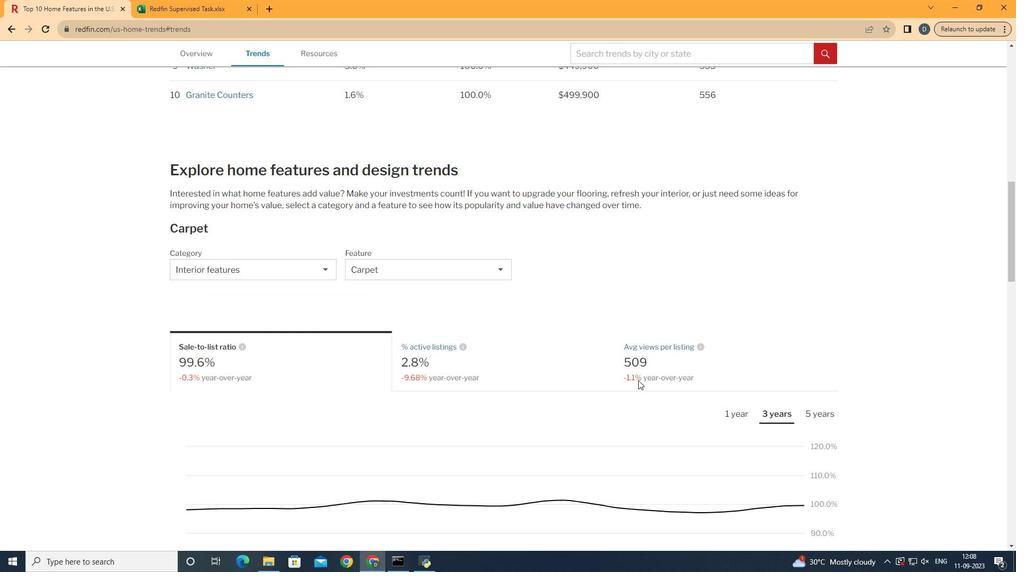 
Action: Mouse moved to (572, 298)
Screenshot: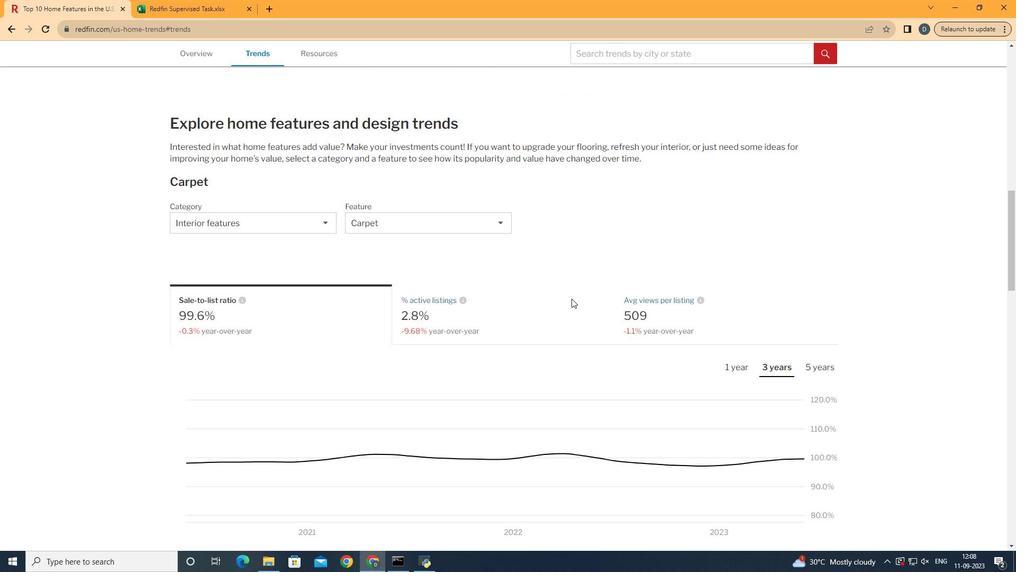 
Action: Mouse scrolled (572, 298) with delta (0, 0)
Screenshot: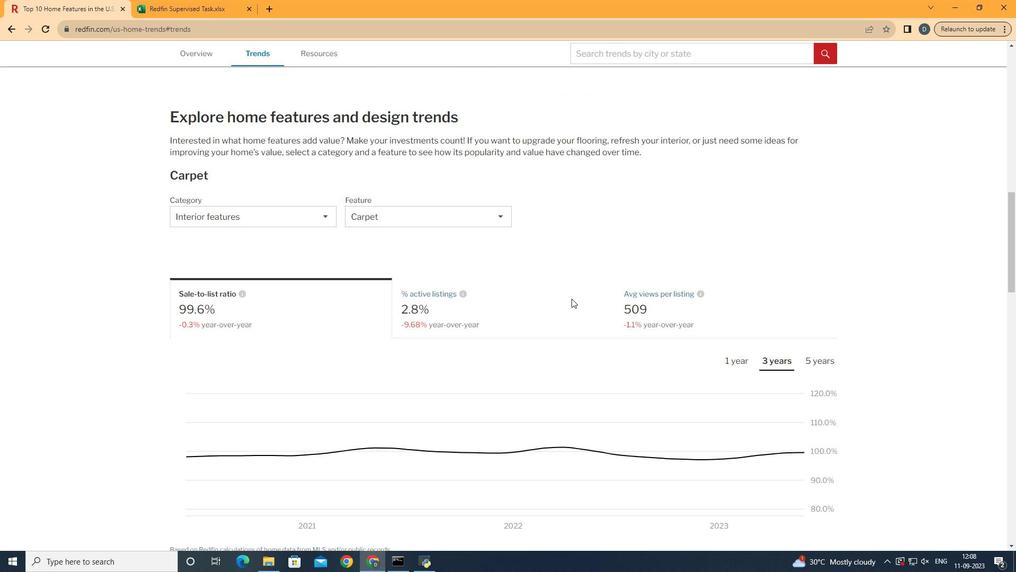 
Action: Mouse moved to (546, 309)
Screenshot: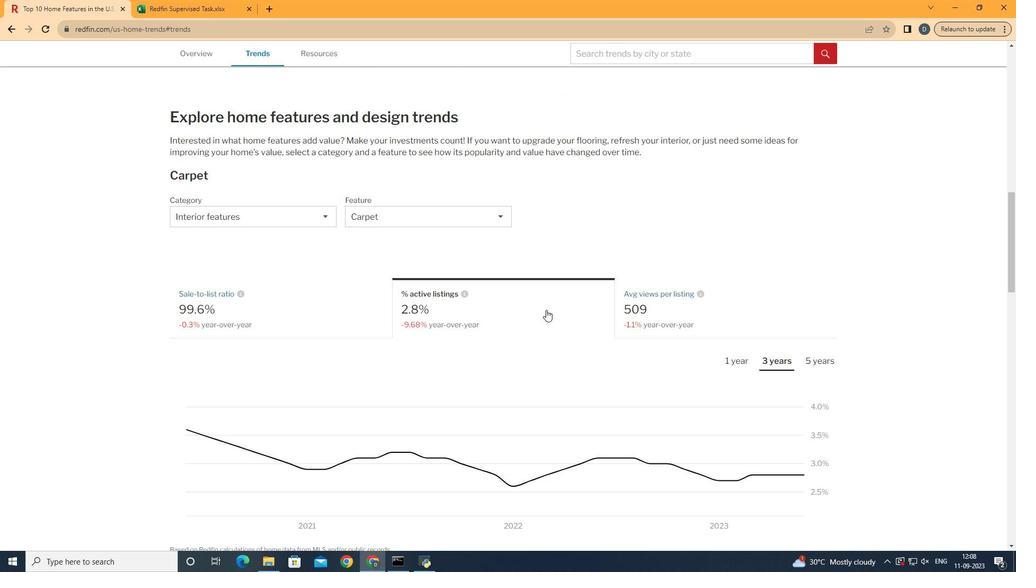 
Action: Mouse pressed left at (546, 309)
Screenshot: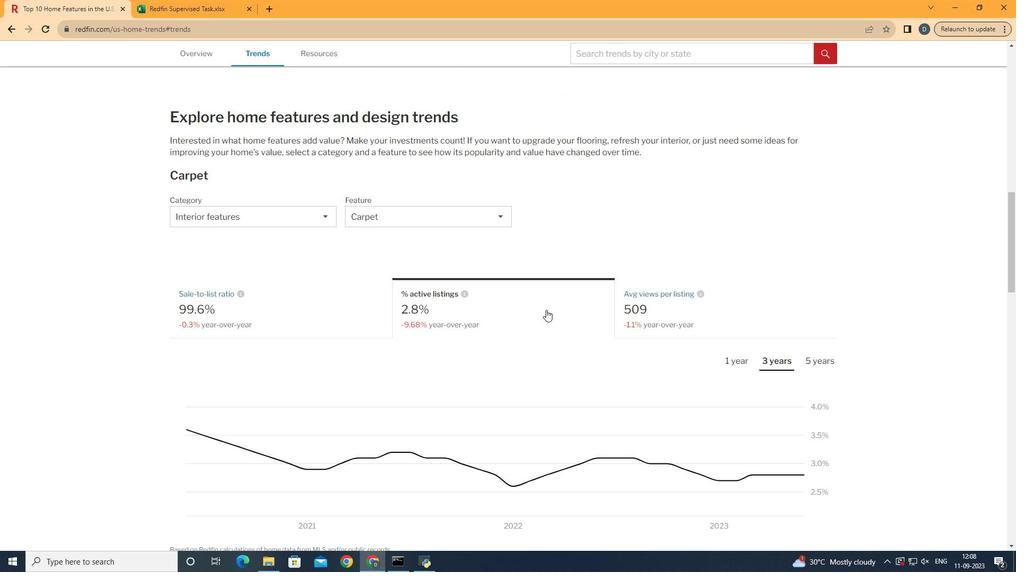
Action: Mouse scrolled (546, 309) with delta (0, 0)
Screenshot: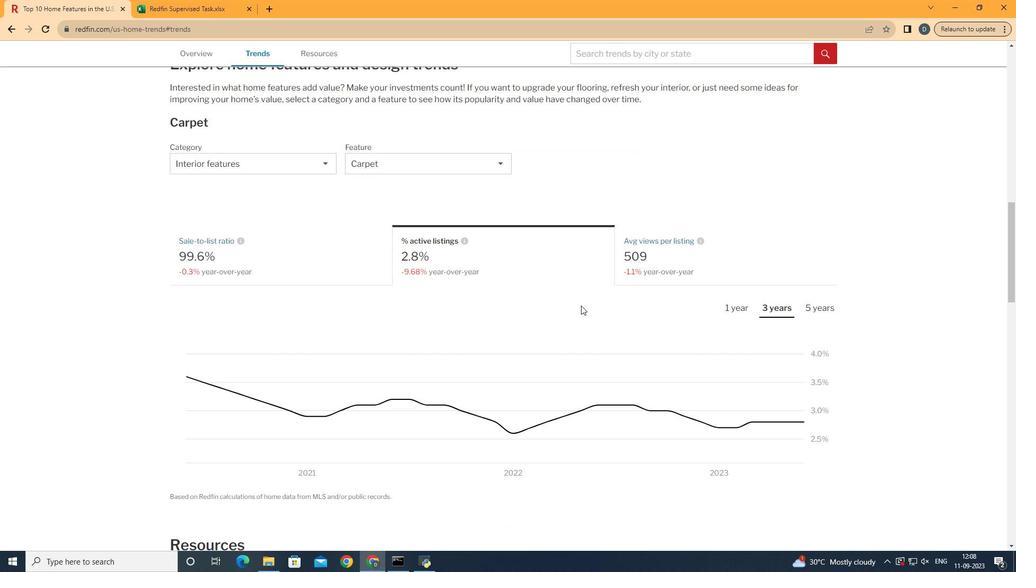
Action: Mouse moved to (819, 306)
Screenshot: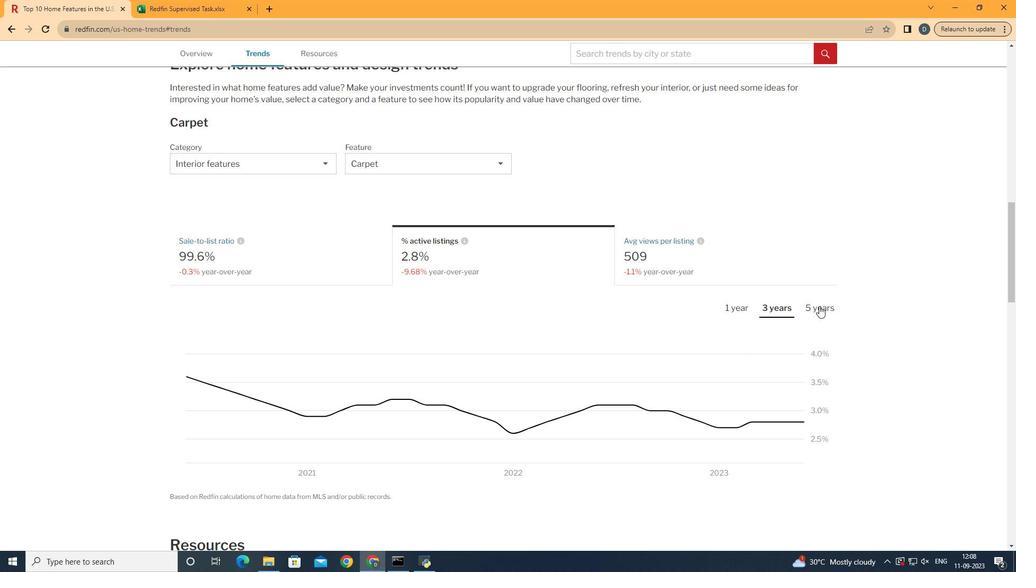 
Action: Mouse pressed left at (819, 306)
Screenshot: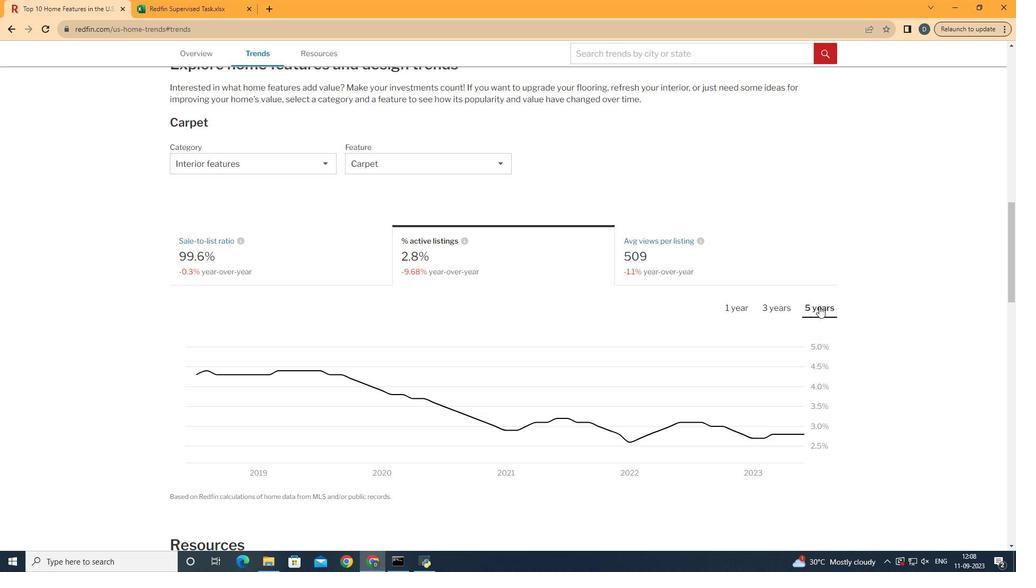 
Action: Mouse moved to (814, 419)
Screenshot: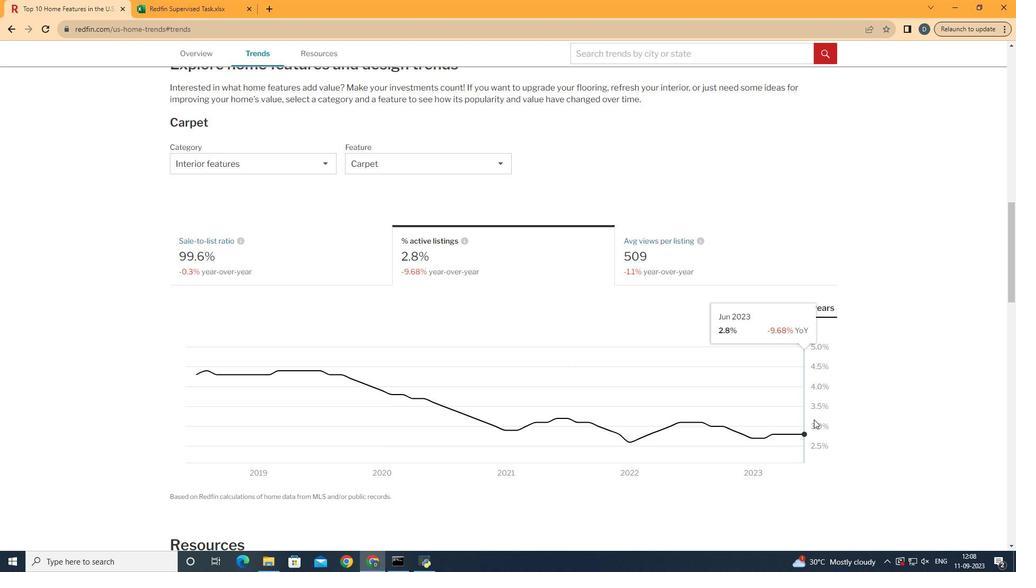 
